 Task: Search one way flight ticket for 3 adults, 3 children in business from Mobile: Mobile Regional Airport to Greenville: Pitt-greenville Airport on 5-2-2023. Choice of flights is American. Number of bags: 4 checked bags. Price is upto 42000. Outbound departure time preference is 7:30.
Action: Mouse moved to (251, 402)
Screenshot: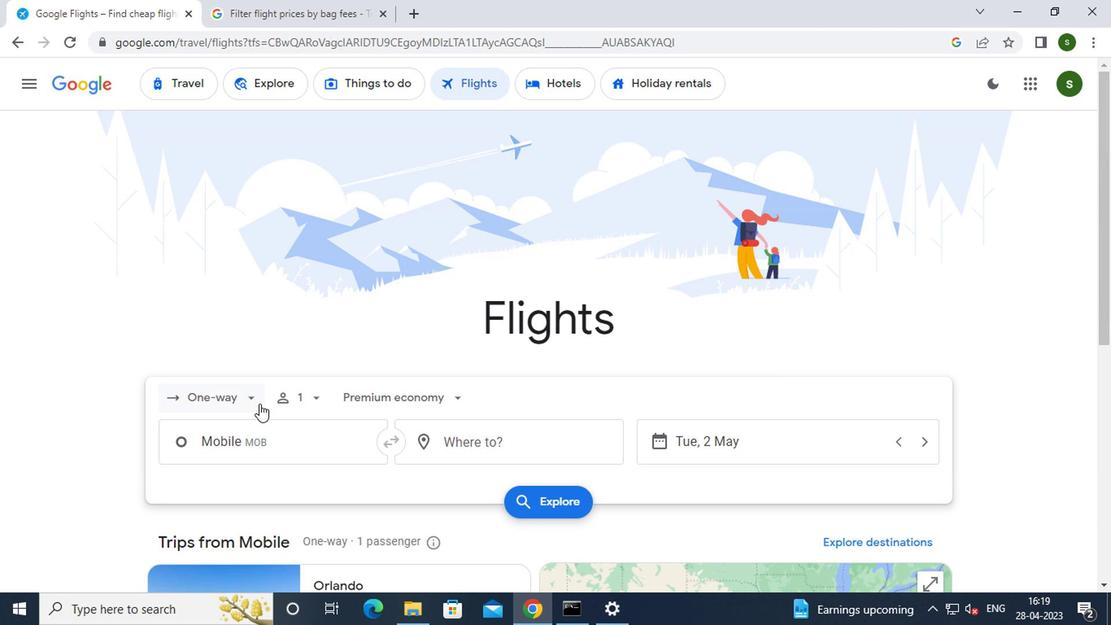 
Action: Mouse pressed left at (251, 402)
Screenshot: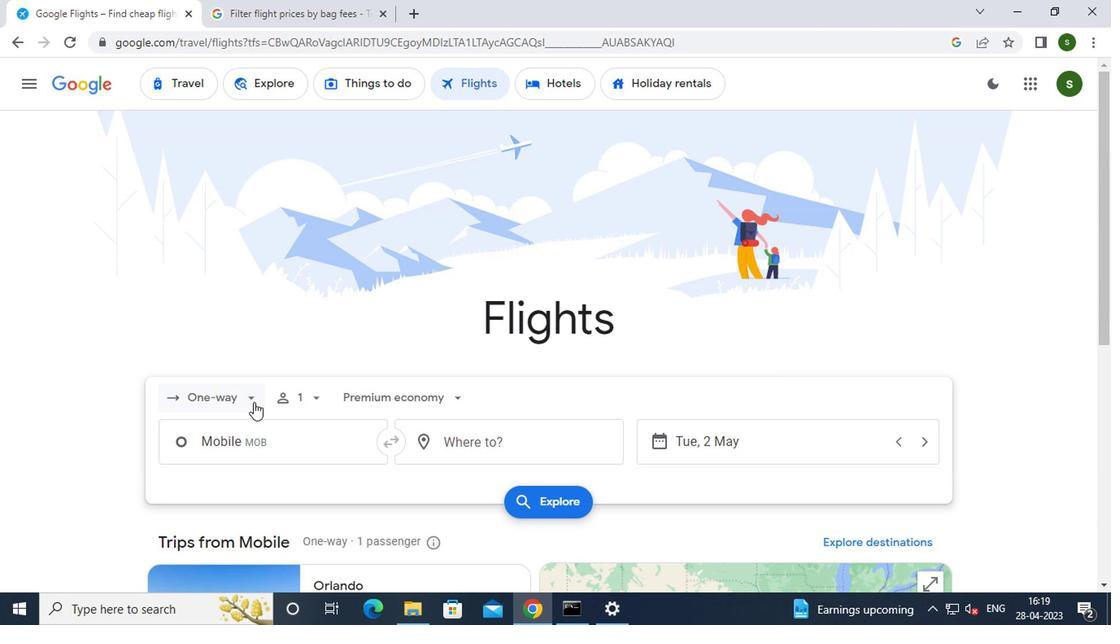 
Action: Mouse moved to (240, 472)
Screenshot: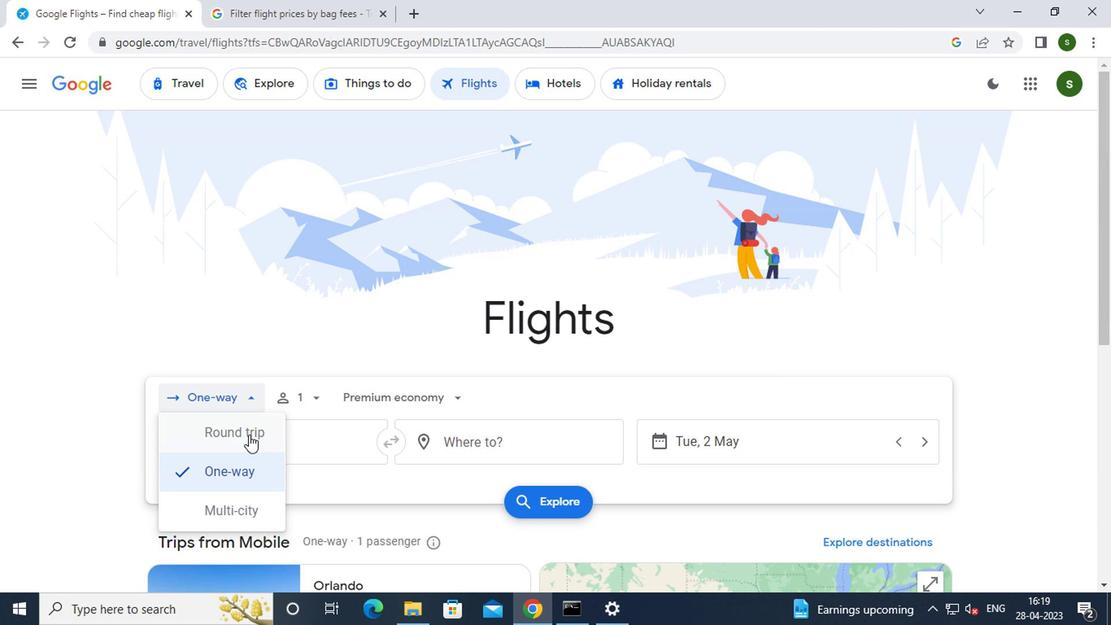 
Action: Mouse pressed left at (240, 472)
Screenshot: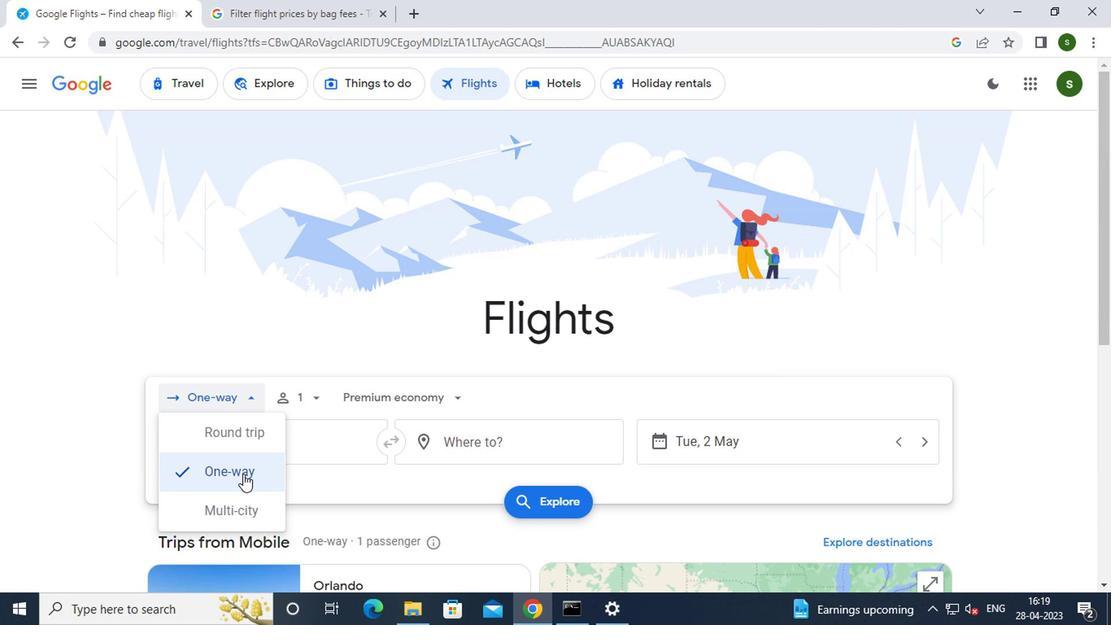 
Action: Mouse moved to (314, 403)
Screenshot: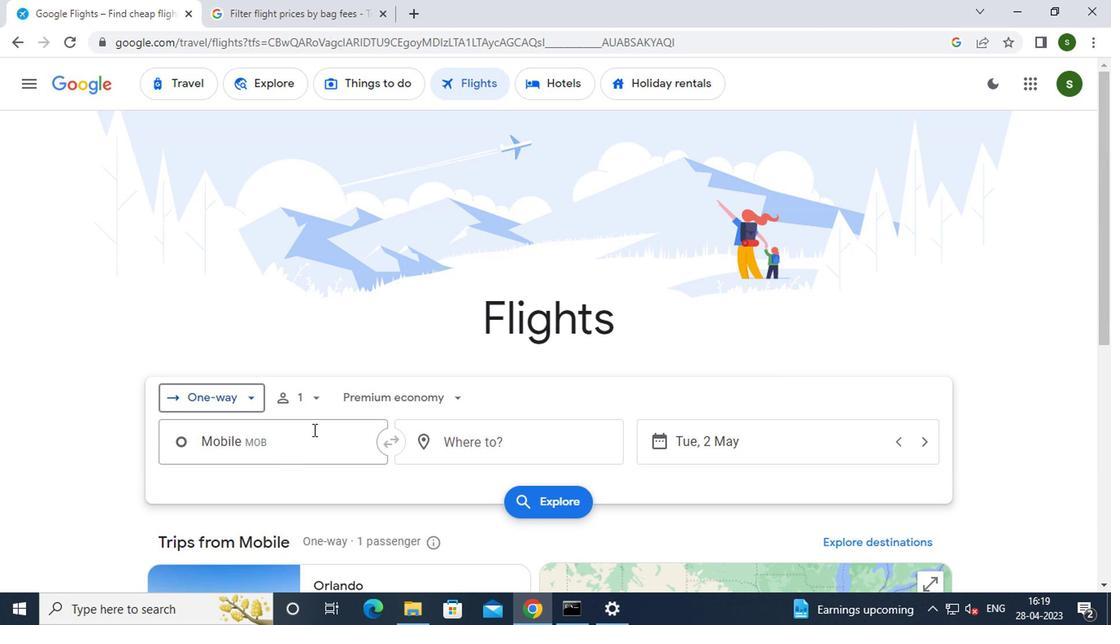 
Action: Mouse pressed left at (314, 403)
Screenshot: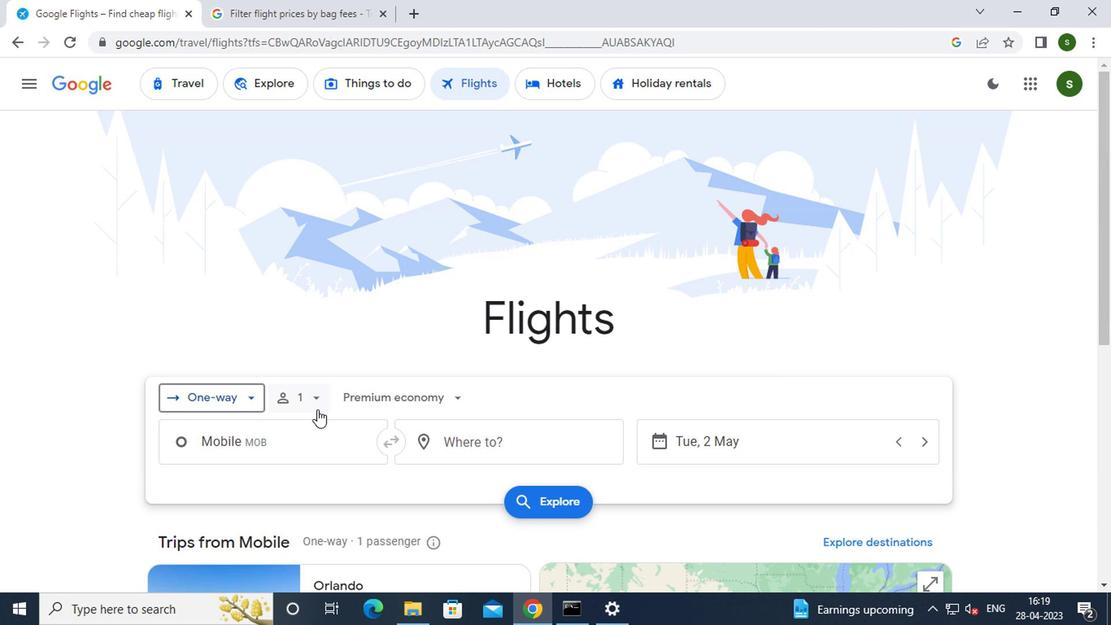 
Action: Mouse moved to (439, 442)
Screenshot: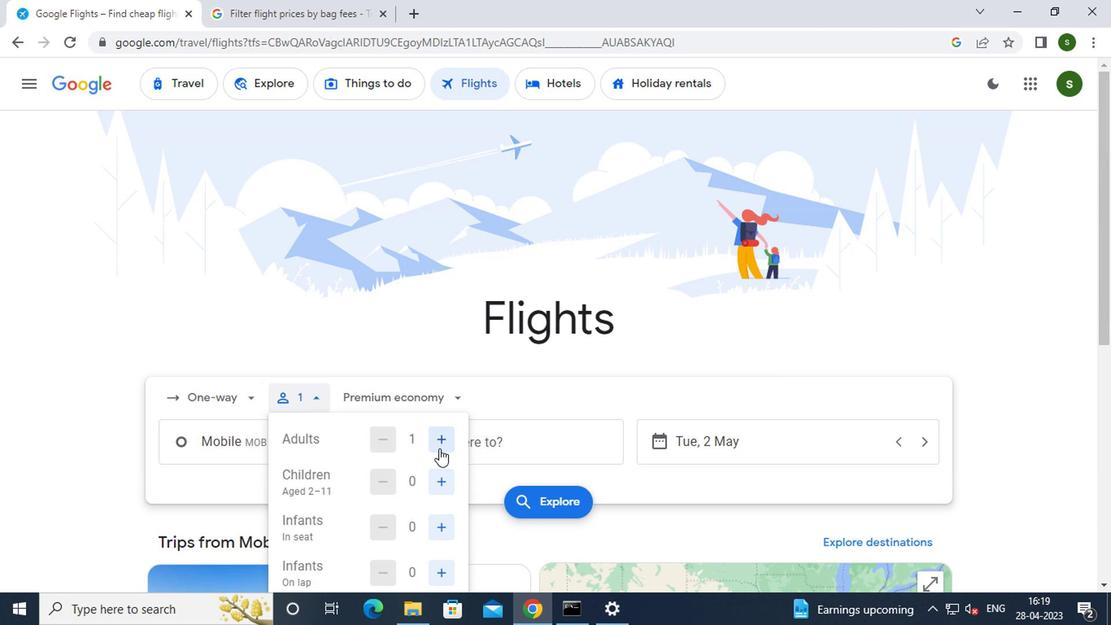 
Action: Mouse pressed left at (439, 442)
Screenshot: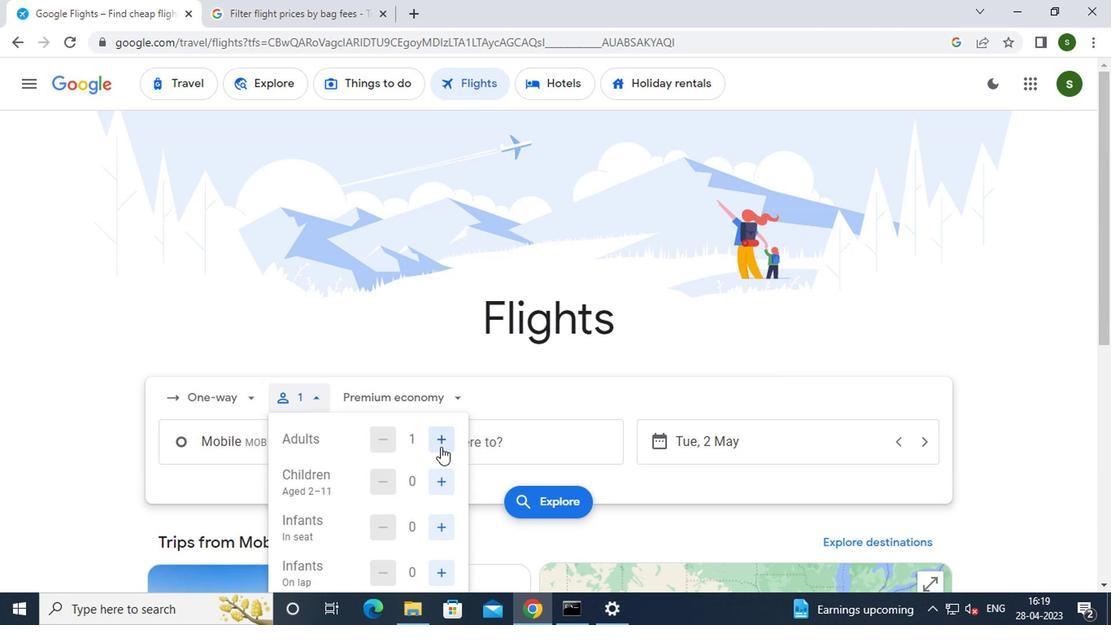 
Action: Mouse pressed left at (439, 442)
Screenshot: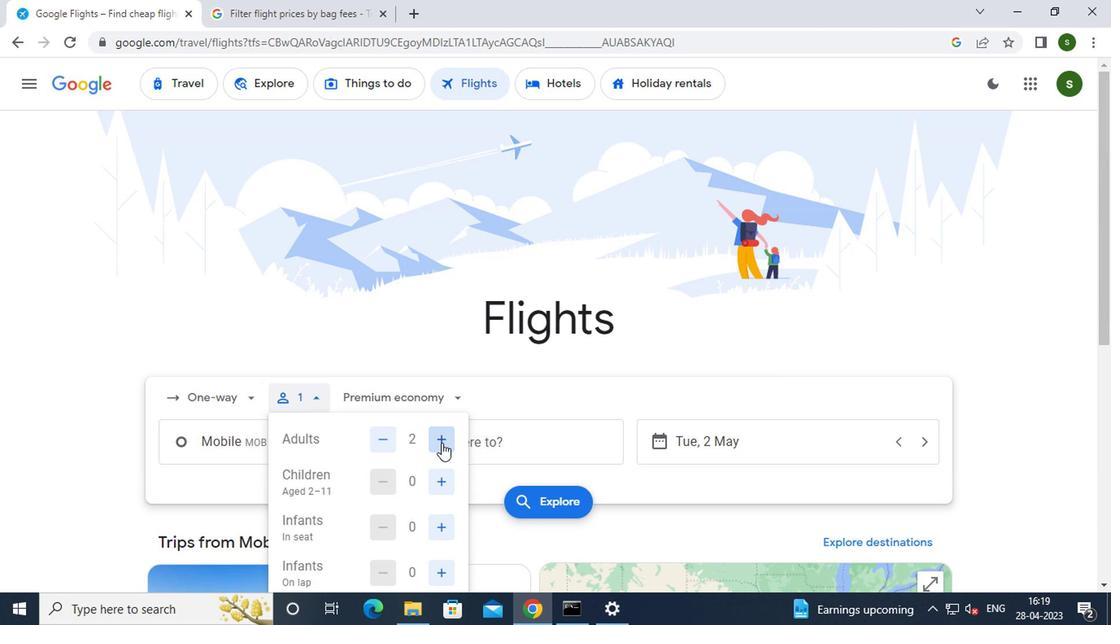 
Action: Mouse moved to (438, 479)
Screenshot: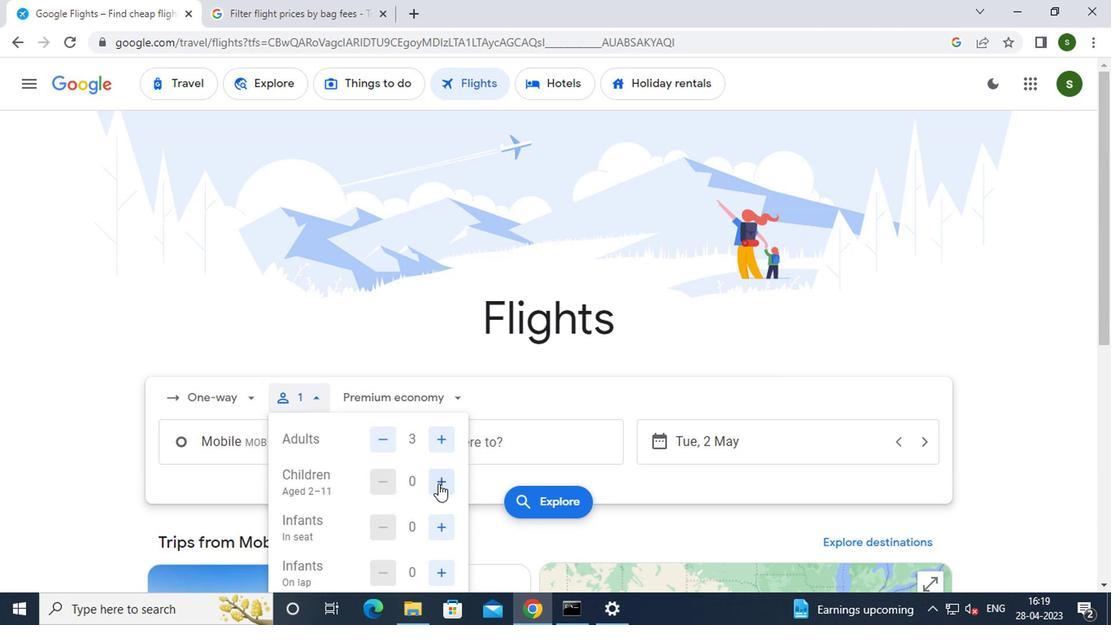 
Action: Mouse pressed left at (438, 479)
Screenshot: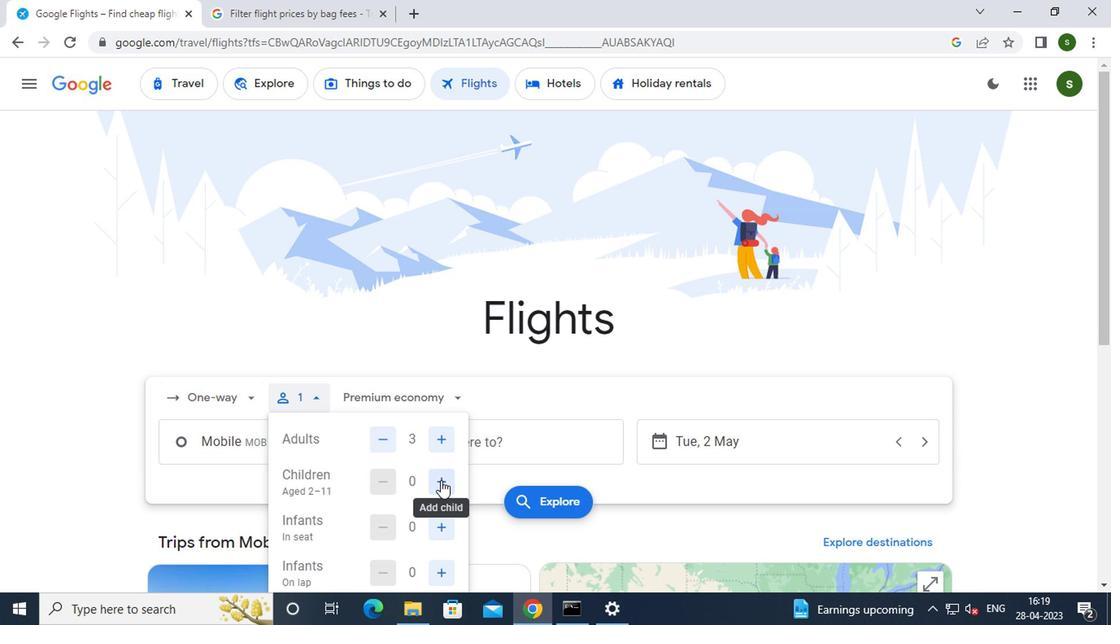 
Action: Mouse pressed left at (438, 479)
Screenshot: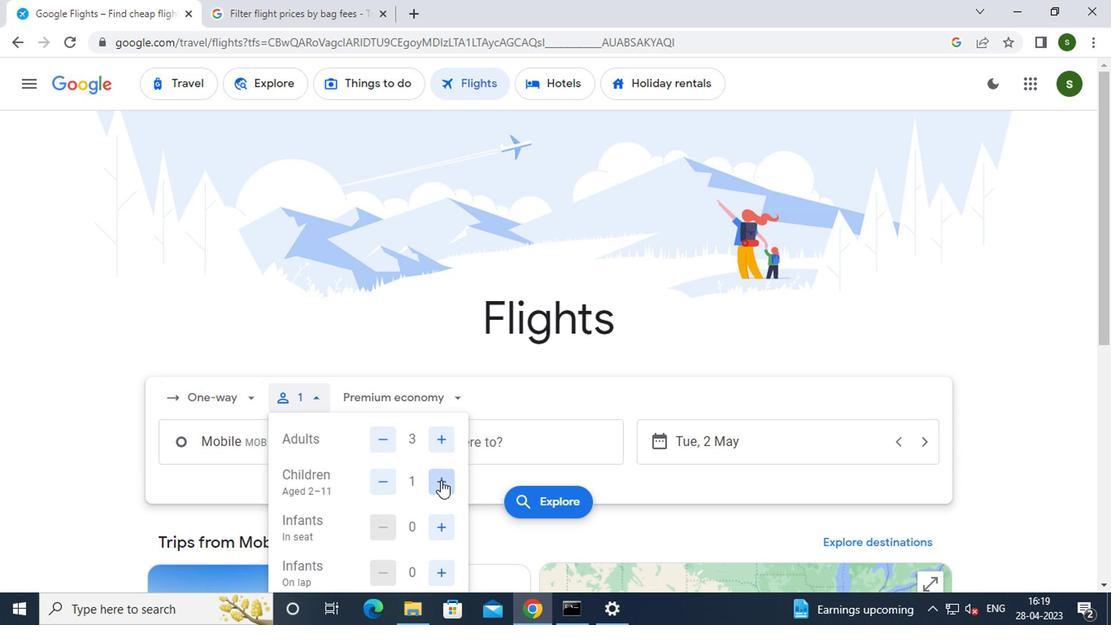 
Action: Mouse pressed left at (438, 479)
Screenshot: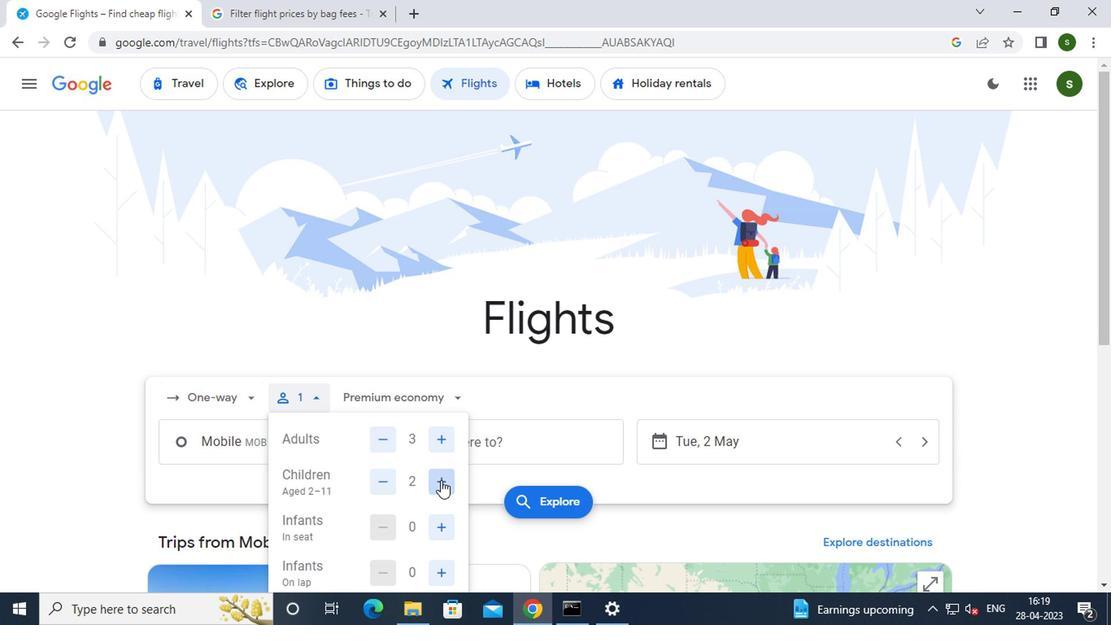 
Action: Mouse moved to (443, 396)
Screenshot: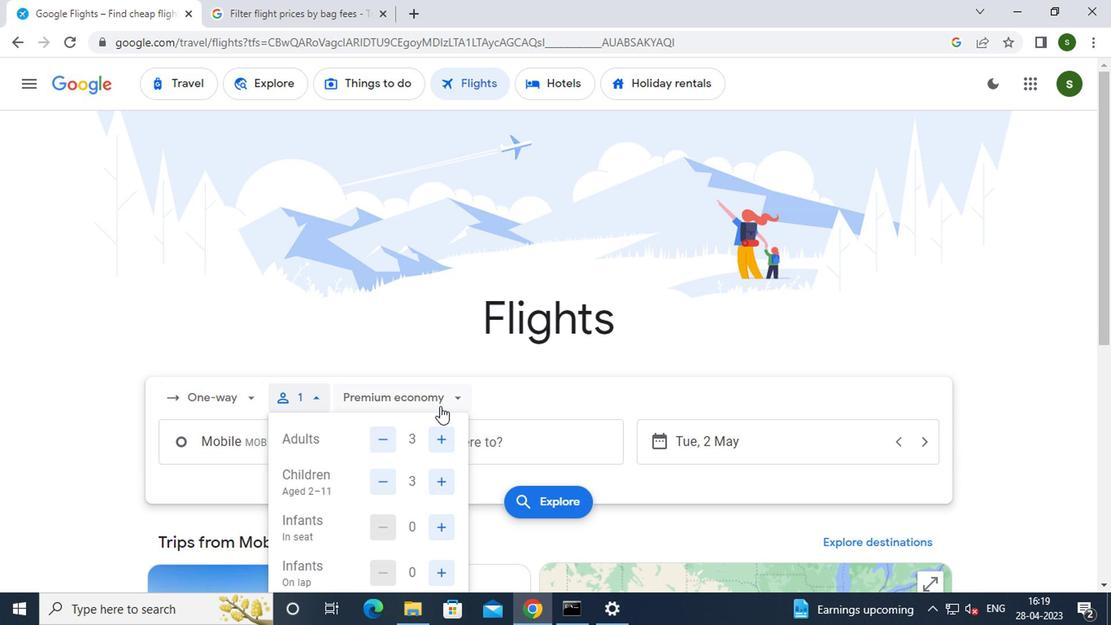 
Action: Mouse pressed left at (443, 396)
Screenshot: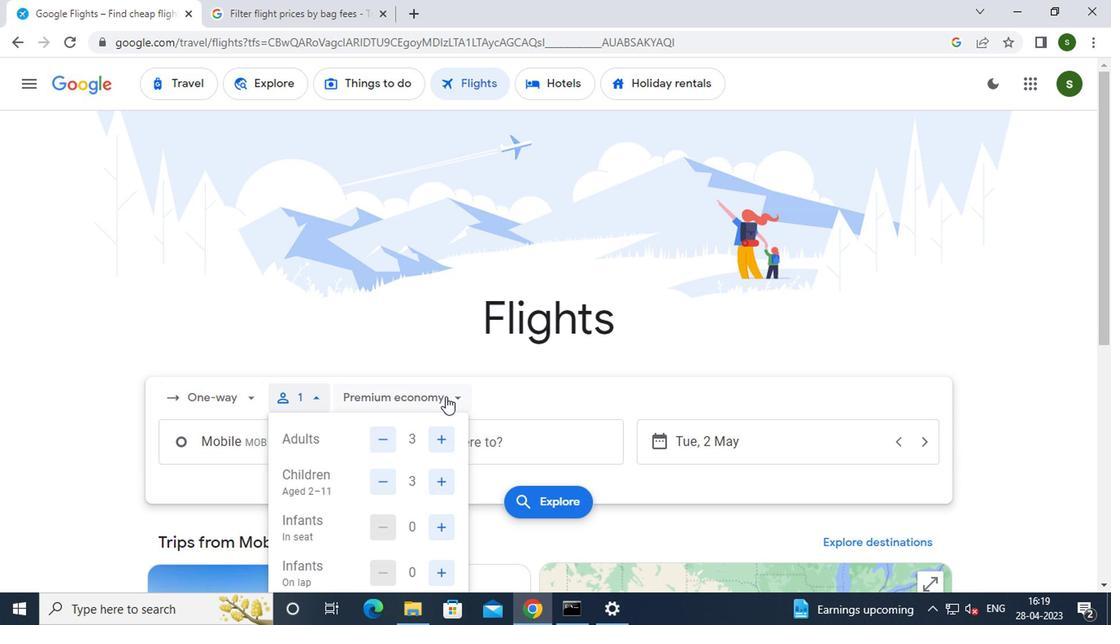 
Action: Mouse moved to (420, 509)
Screenshot: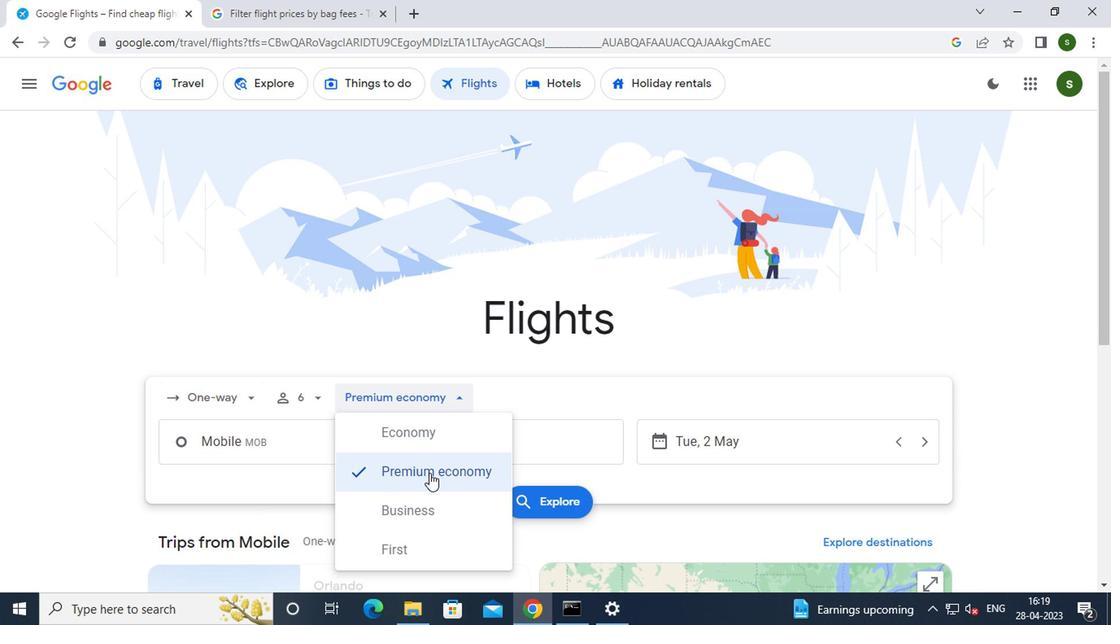 
Action: Mouse pressed left at (420, 509)
Screenshot: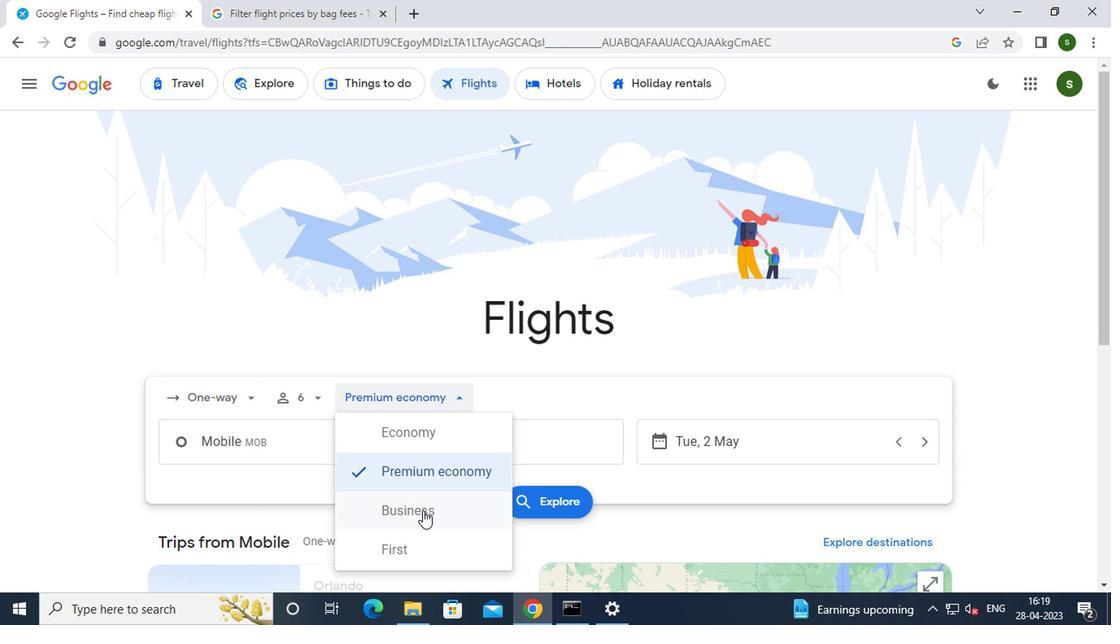 
Action: Mouse moved to (313, 451)
Screenshot: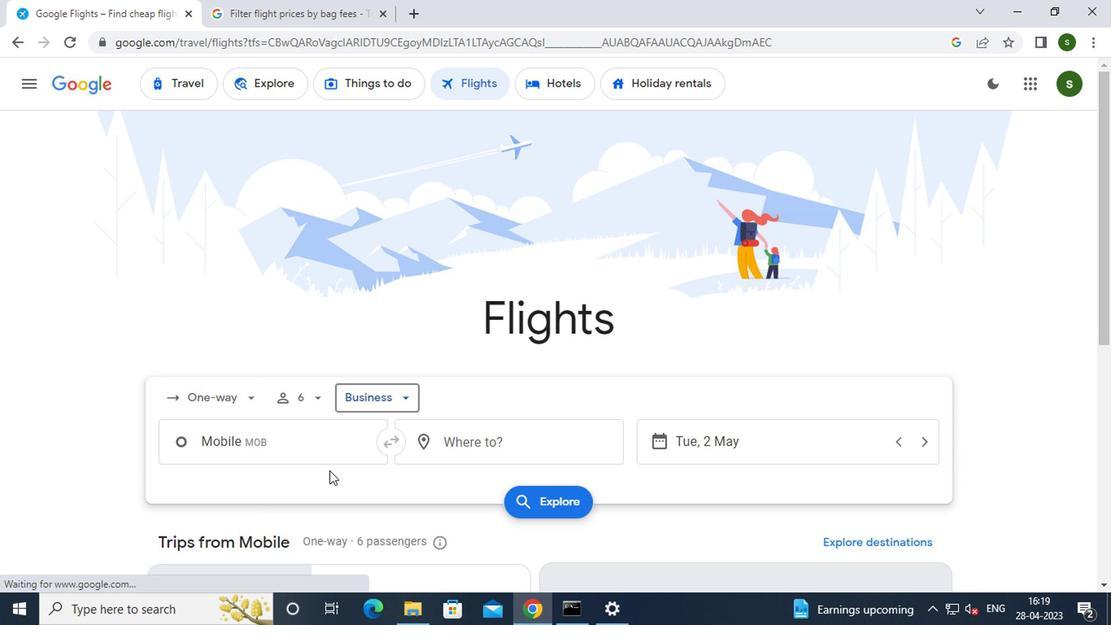 
Action: Mouse pressed left at (313, 451)
Screenshot: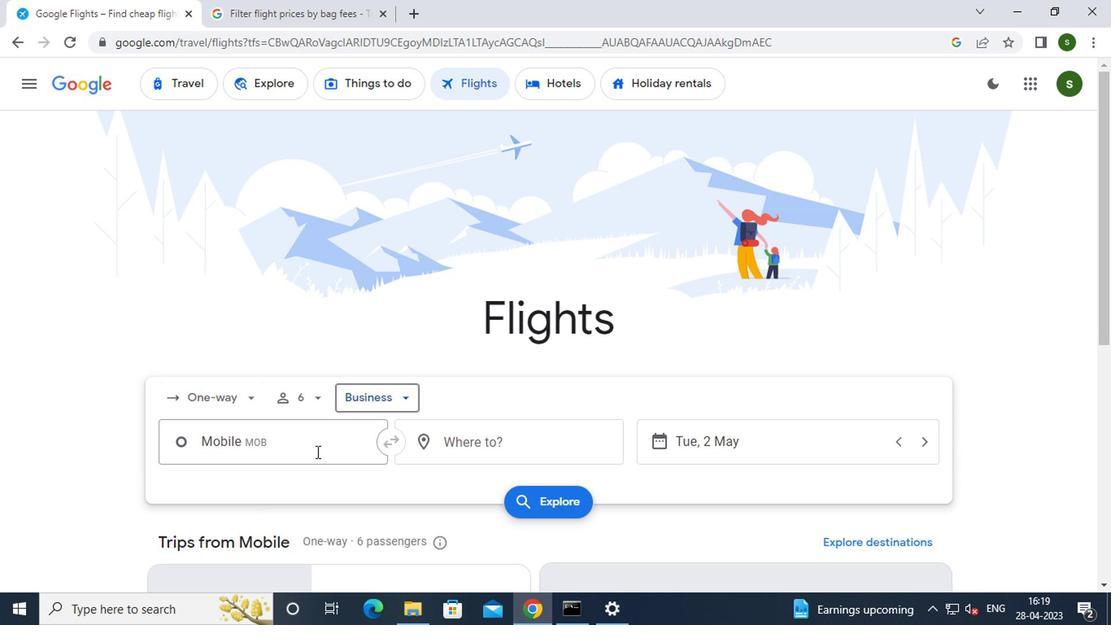 
Action: Key pressed m<Key.caps_lock>obile
Screenshot: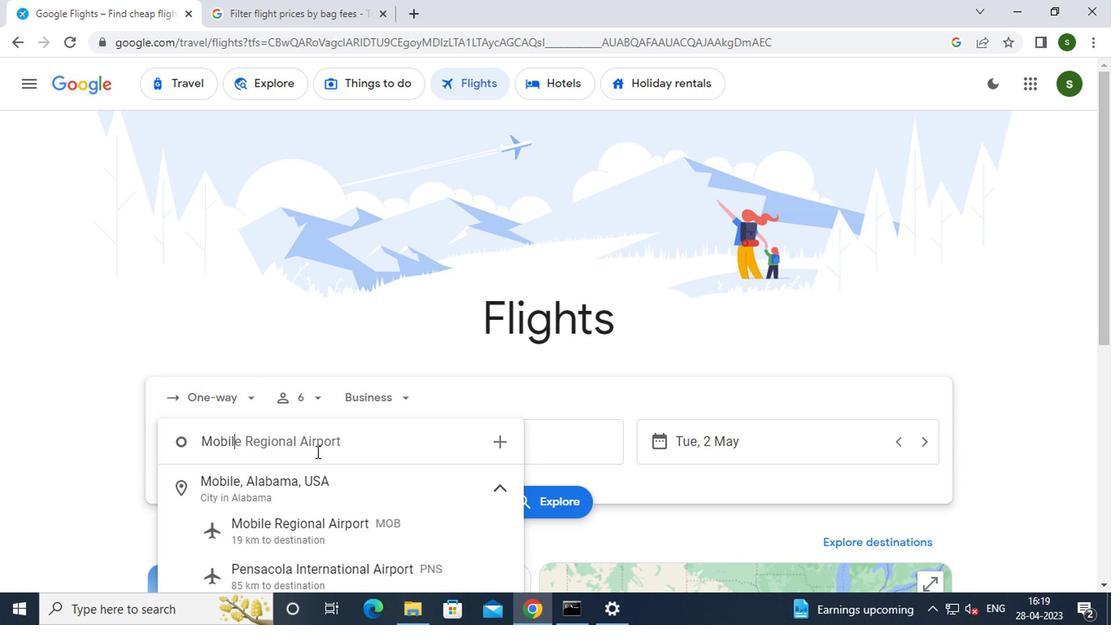 
Action: Mouse moved to (321, 537)
Screenshot: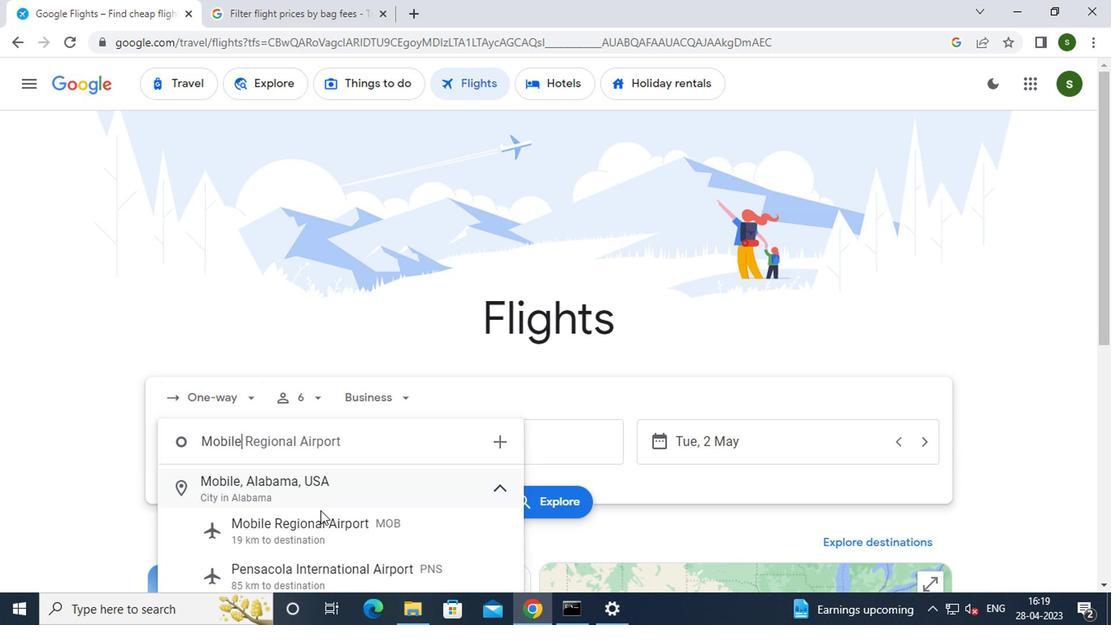 
Action: Mouse pressed left at (321, 537)
Screenshot: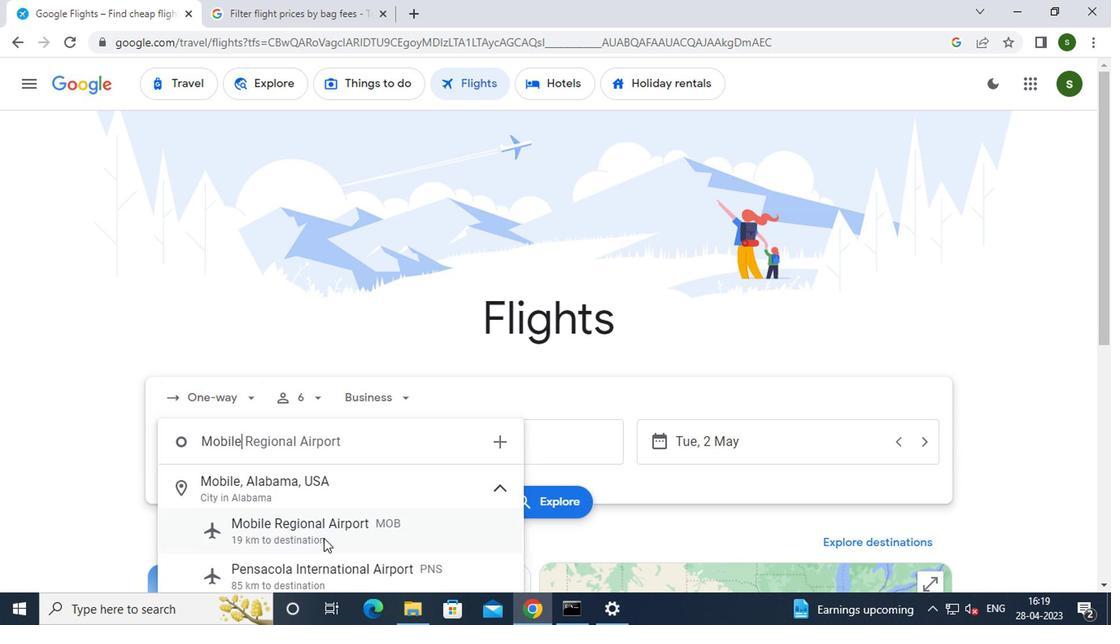 
Action: Mouse moved to (485, 444)
Screenshot: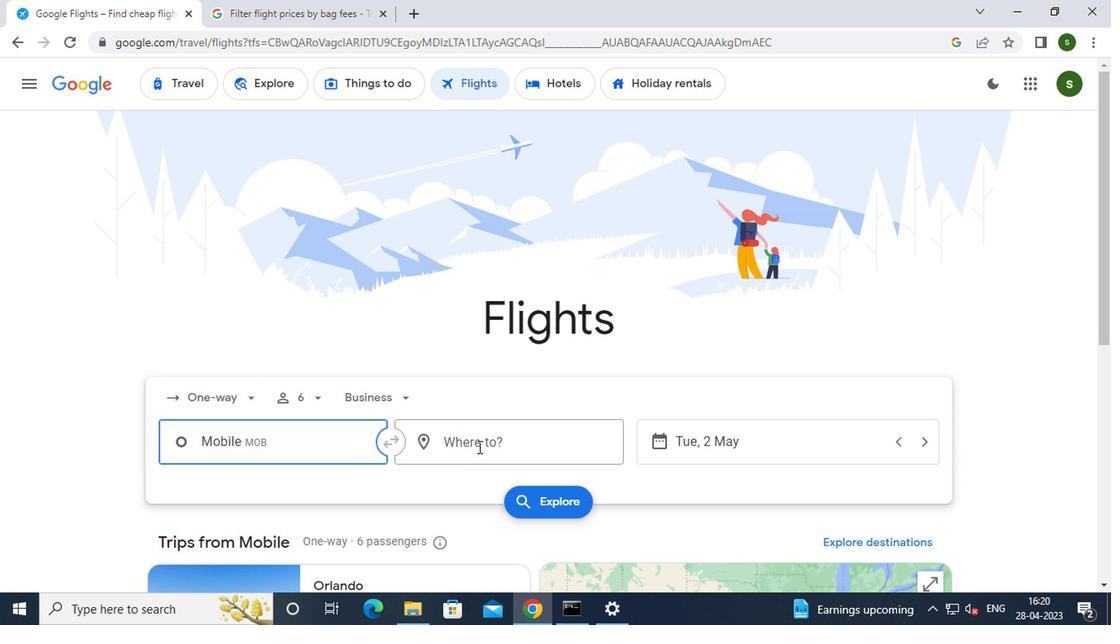 
Action: Mouse pressed left at (485, 444)
Screenshot: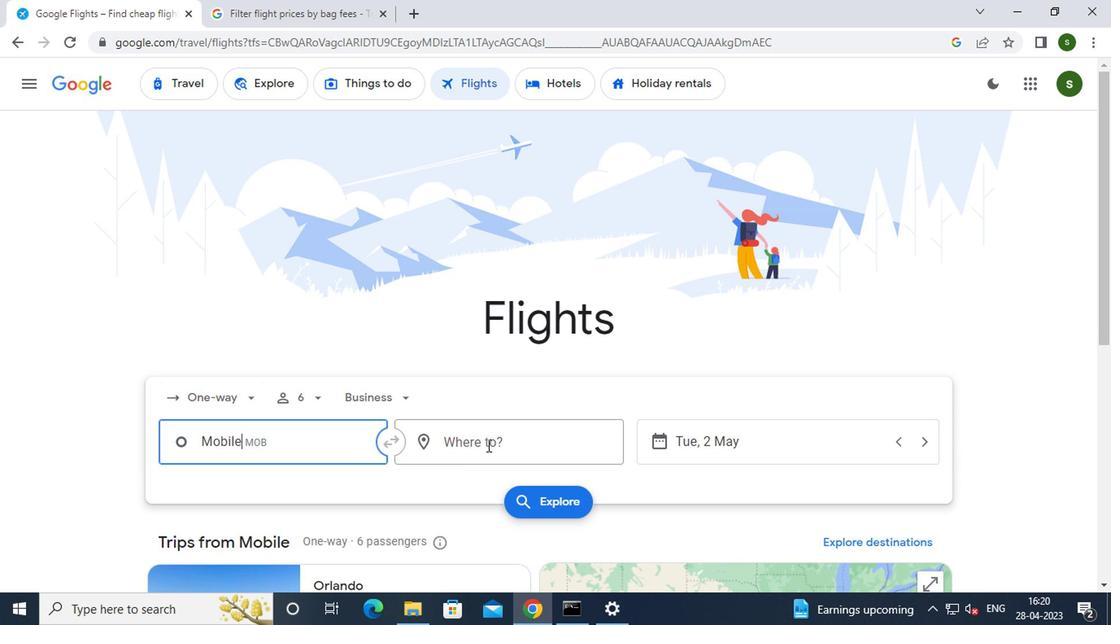 
Action: Mouse moved to (463, 450)
Screenshot: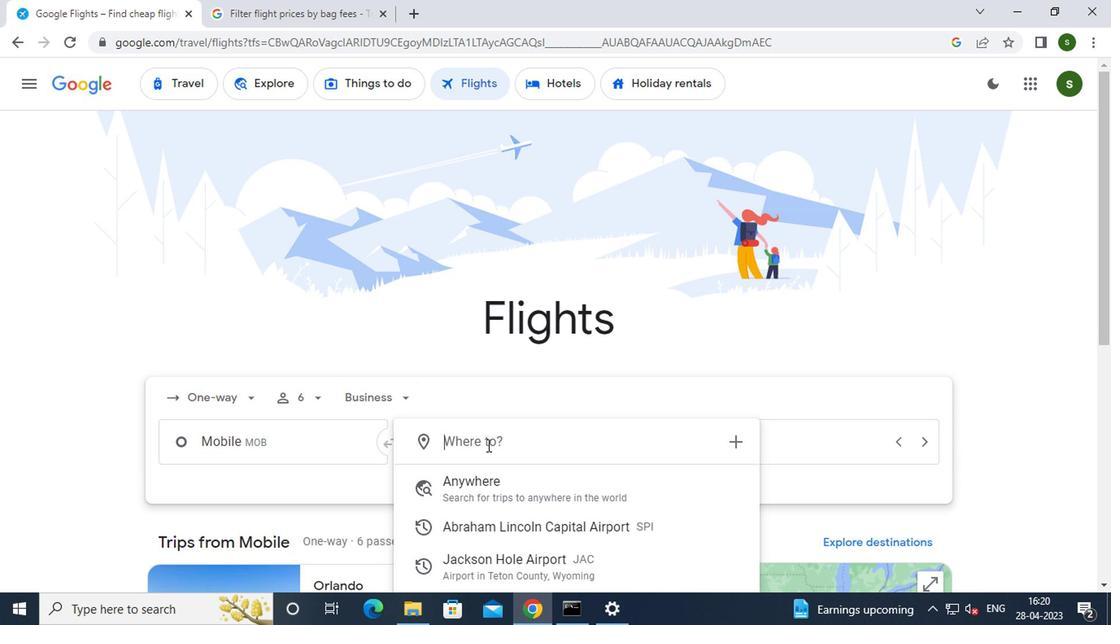 
Action: Key pressed <Key.caps_lock>g<Key.caps_lock>reenville<Key.space>pitt
Screenshot: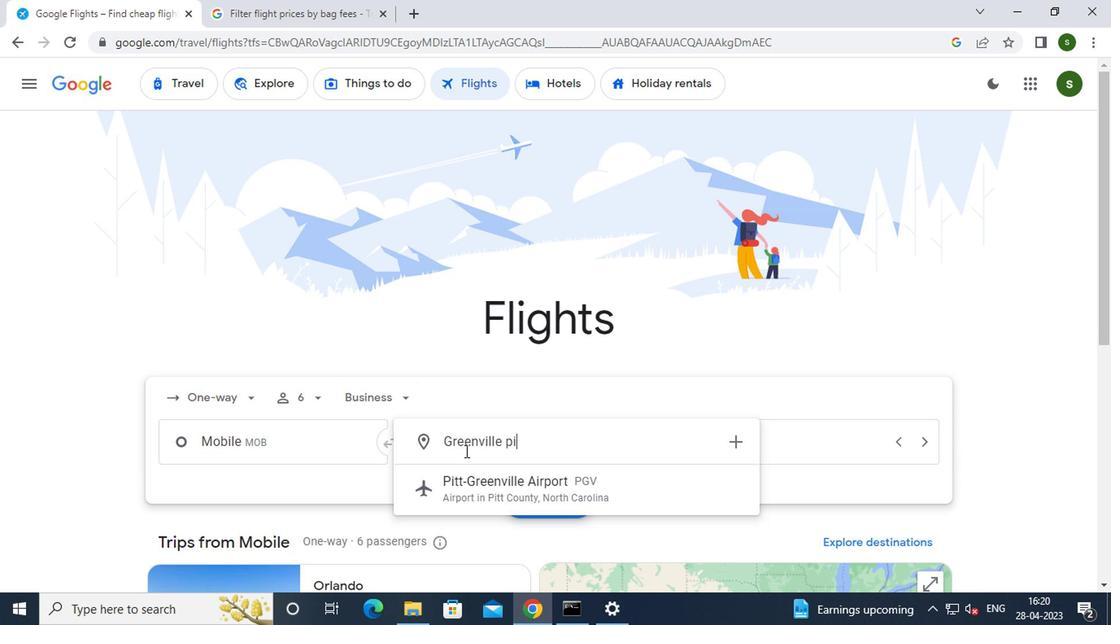 
Action: Mouse moved to (513, 485)
Screenshot: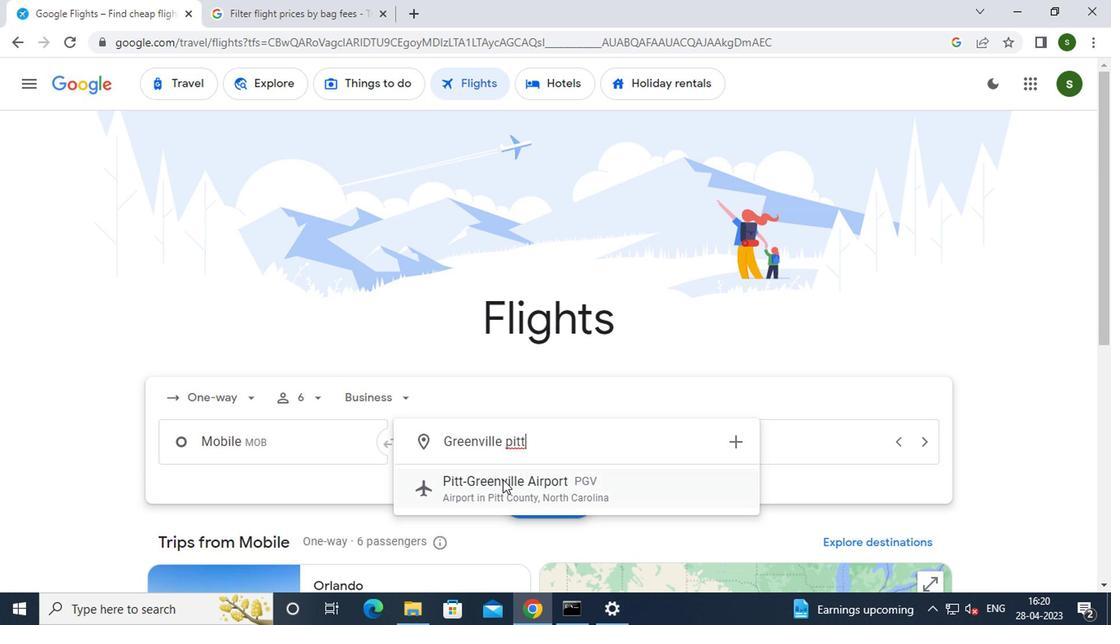 
Action: Mouse pressed left at (513, 485)
Screenshot: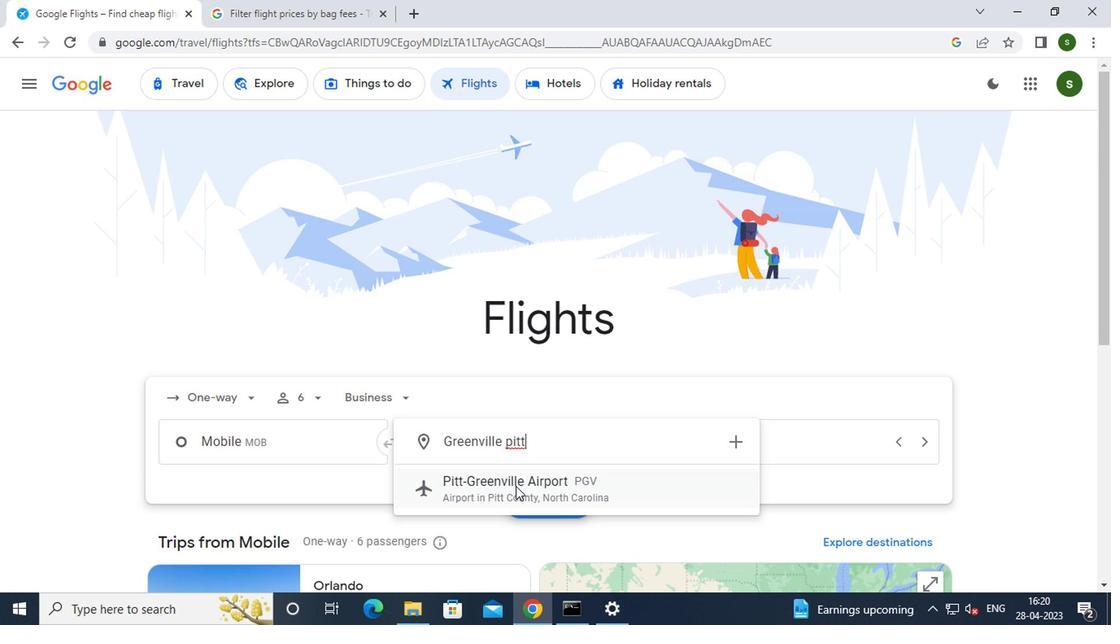 
Action: Mouse moved to (803, 447)
Screenshot: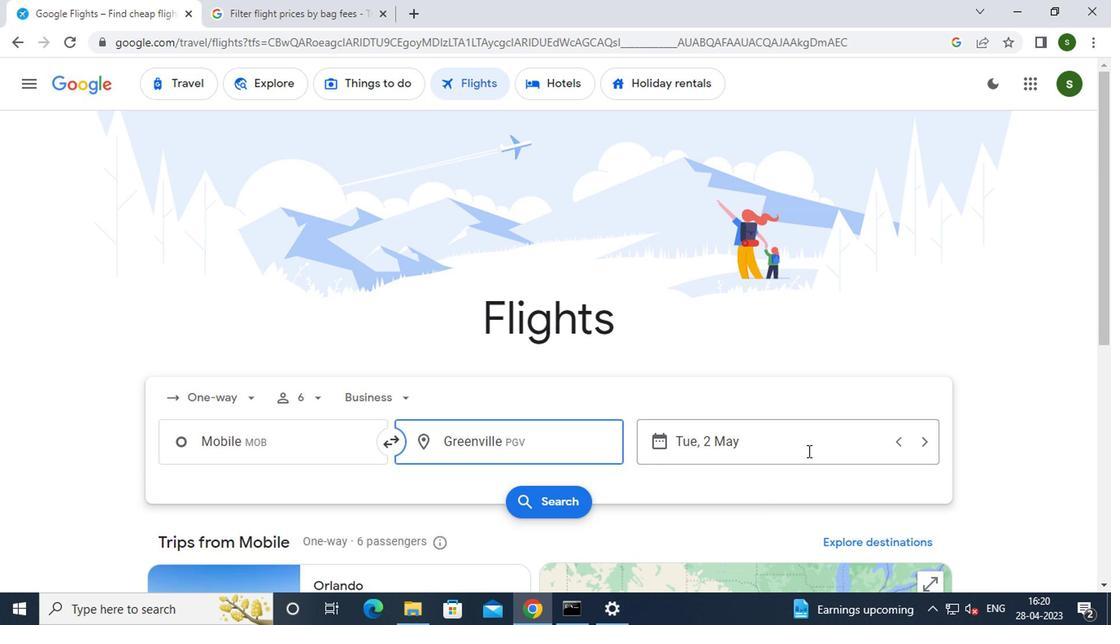
Action: Mouse pressed left at (803, 447)
Screenshot: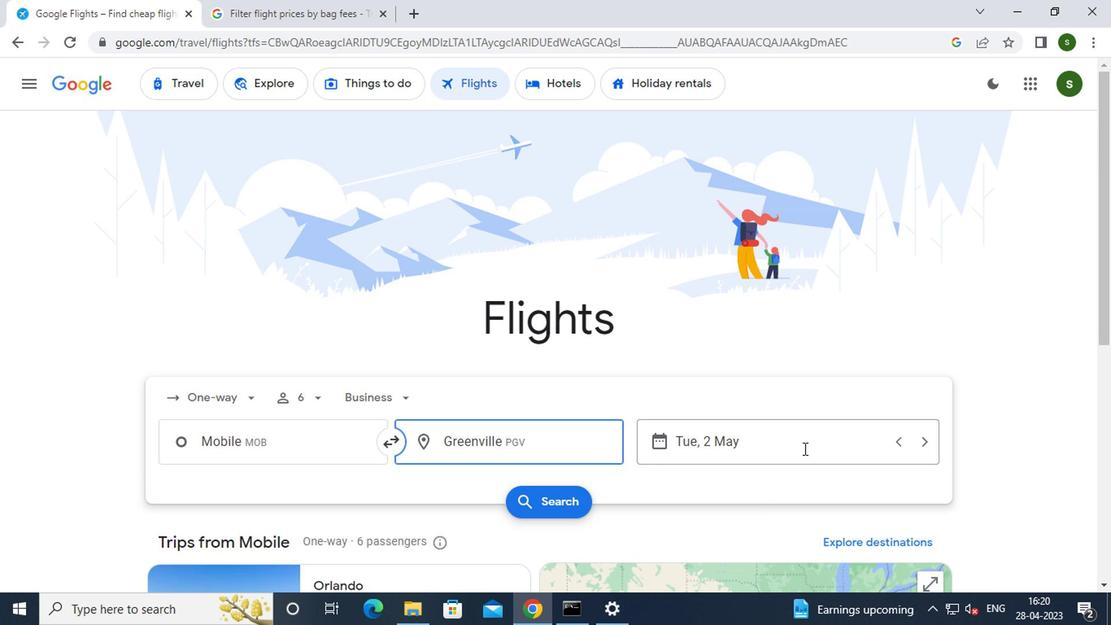 
Action: Mouse moved to (759, 291)
Screenshot: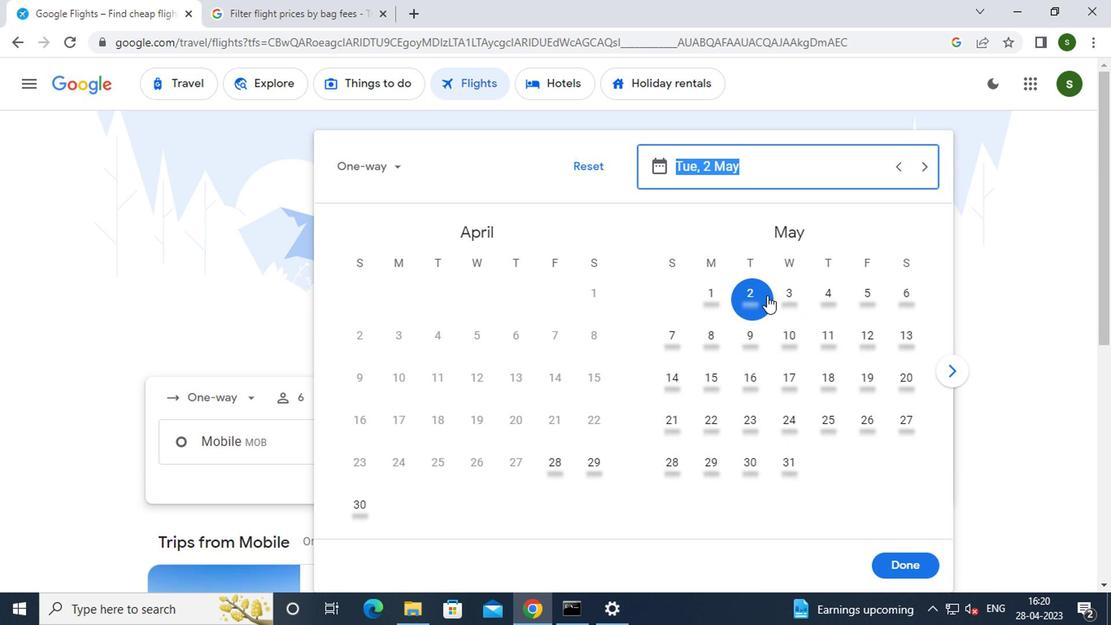 
Action: Mouse pressed left at (759, 291)
Screenshot: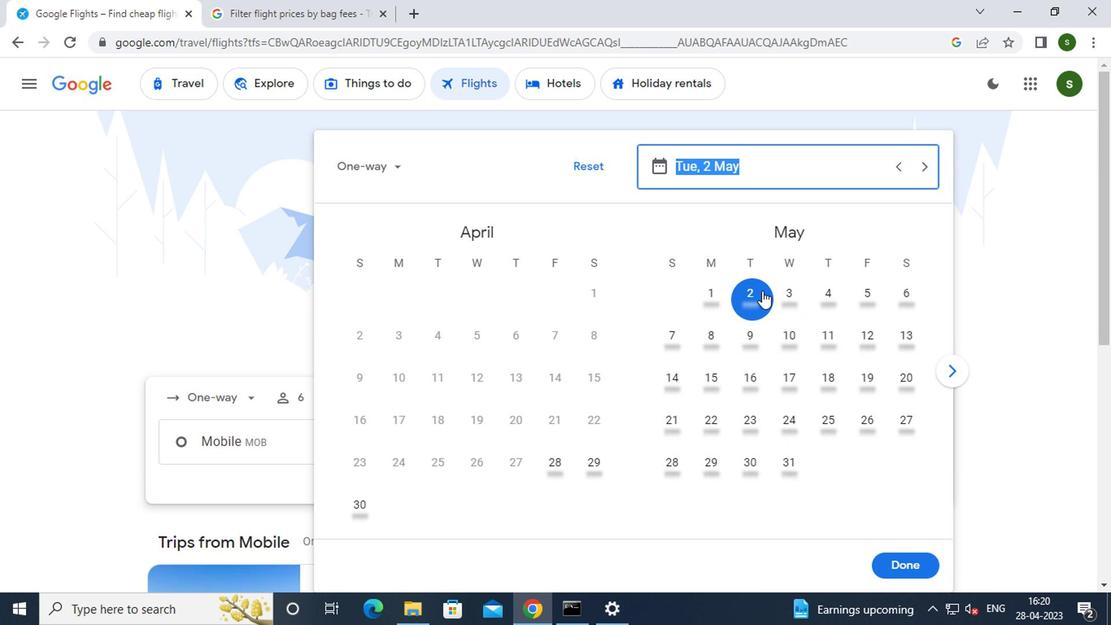 
Action: Mouse moved to (919, 556)
Screenshot: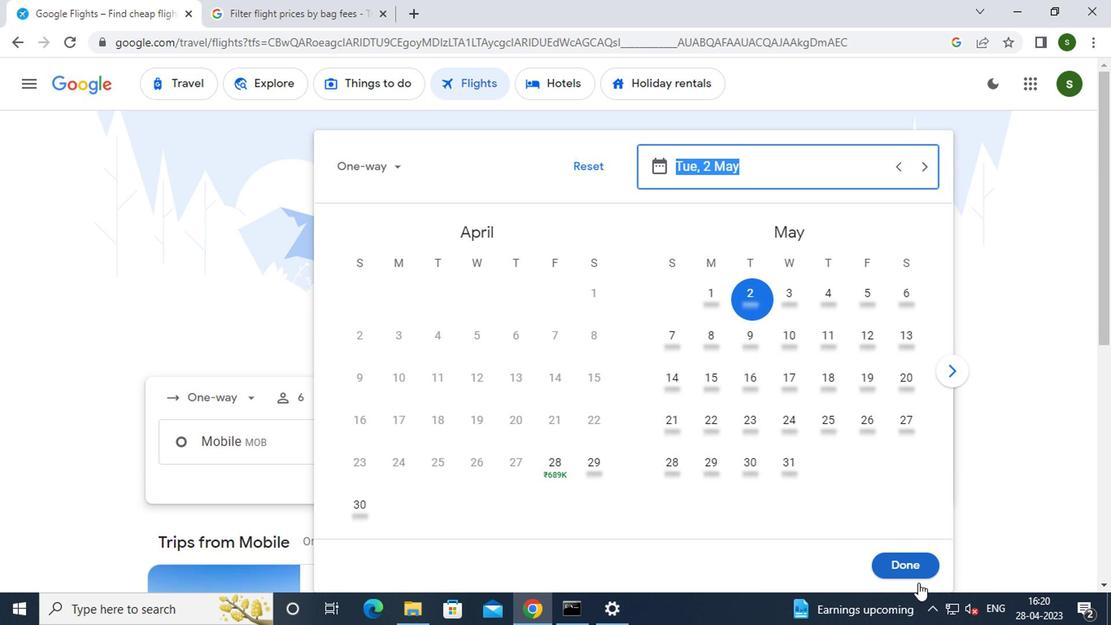 
Action: Mouse pressed left at (919, 556)
Screenshot: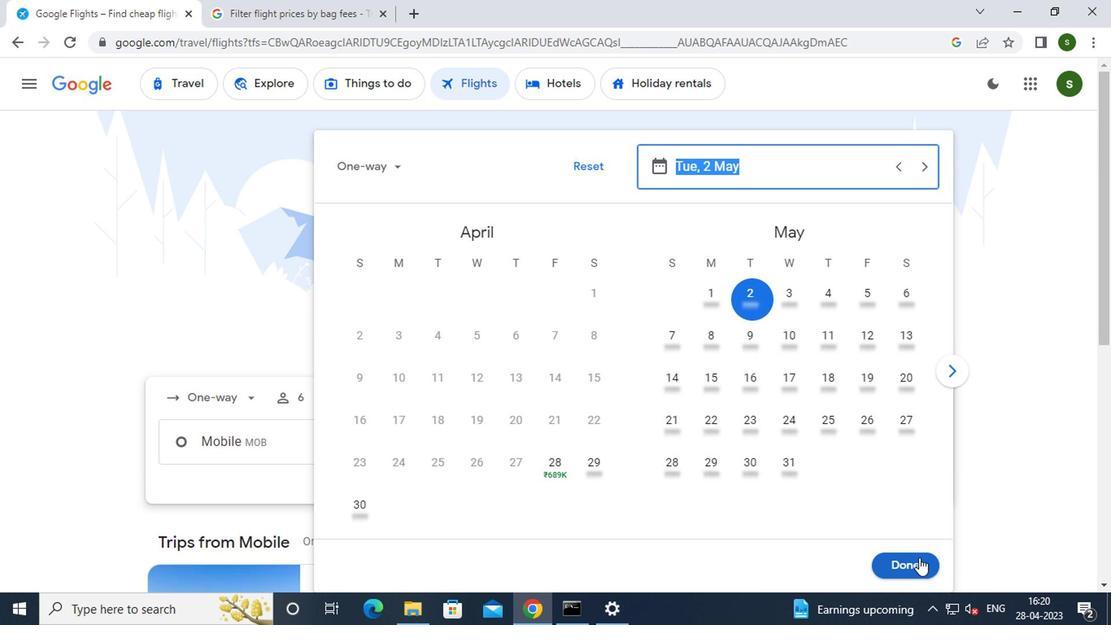 
Action: Mouse moved to (556, 501)
Screenshot: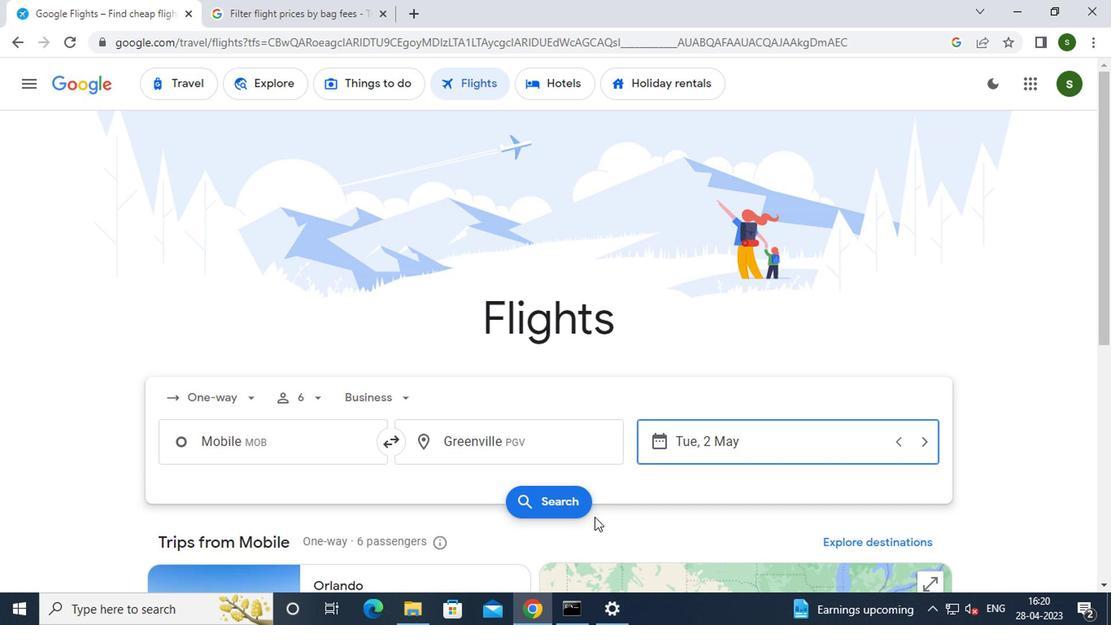 
Action: Mouse pressed left at (556, 501)
Screenshot: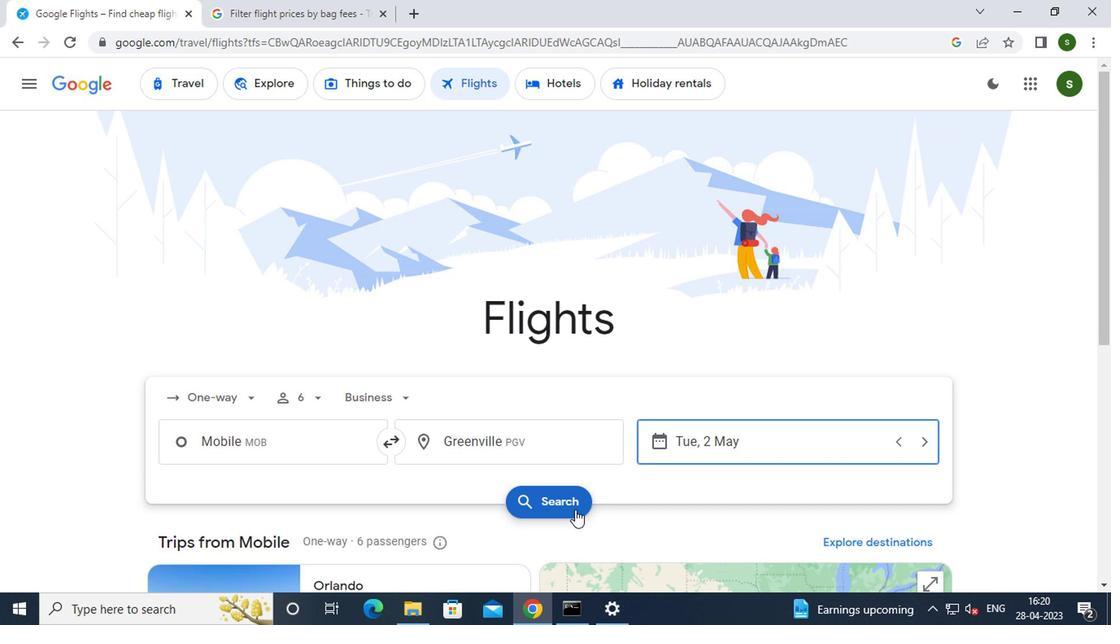 
Action: Mouse moved to (189, 236)
Screenshot: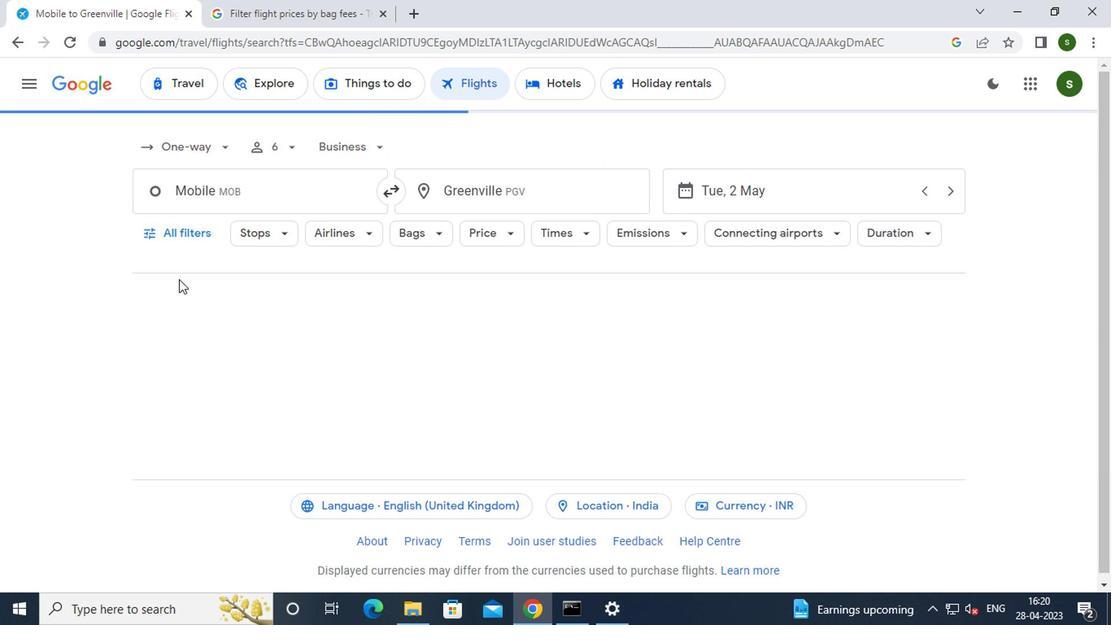 
Action: Mouse pressed left at (189, 236)
Screenshot: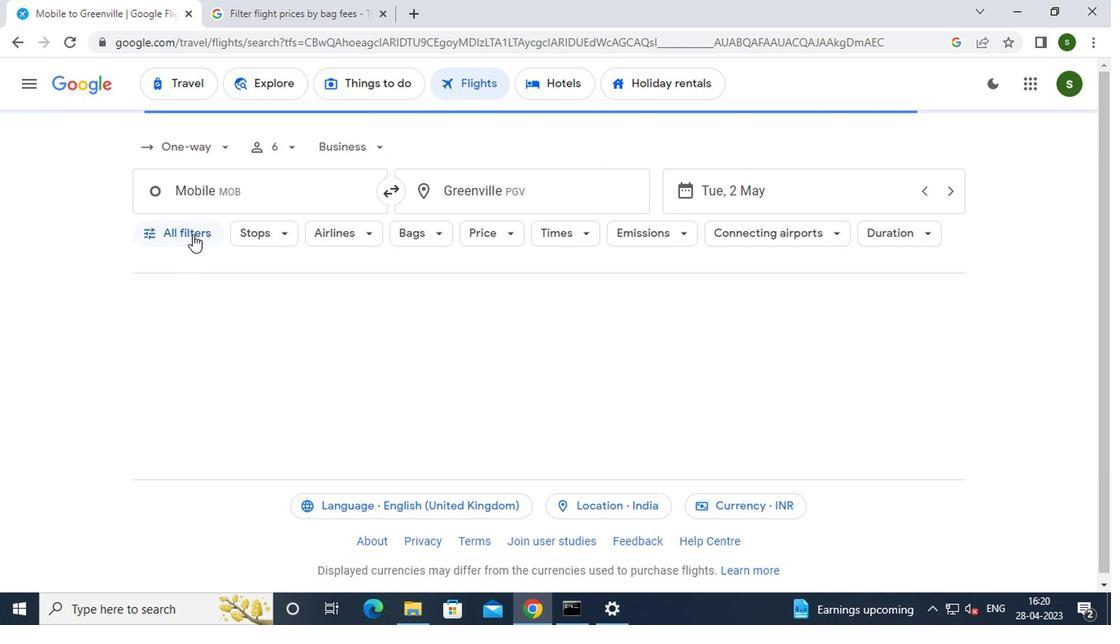 
Action: Mouse moved to (255, 322)
Screenshot: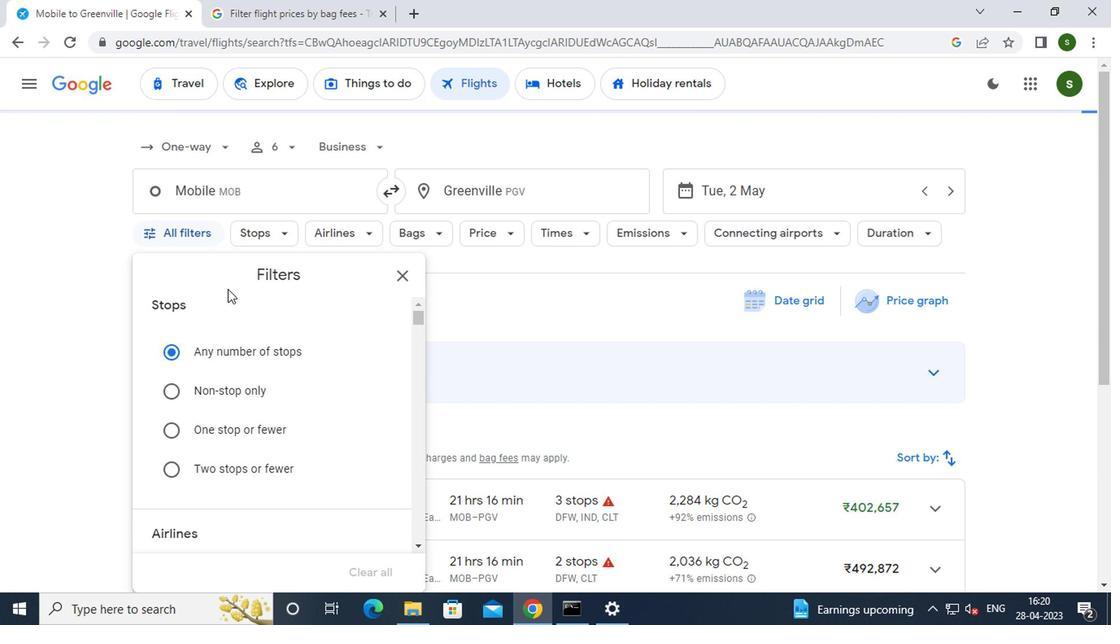 
Action: Mouse scrolled (255, 321) with delta (0, -1)
Screenshot: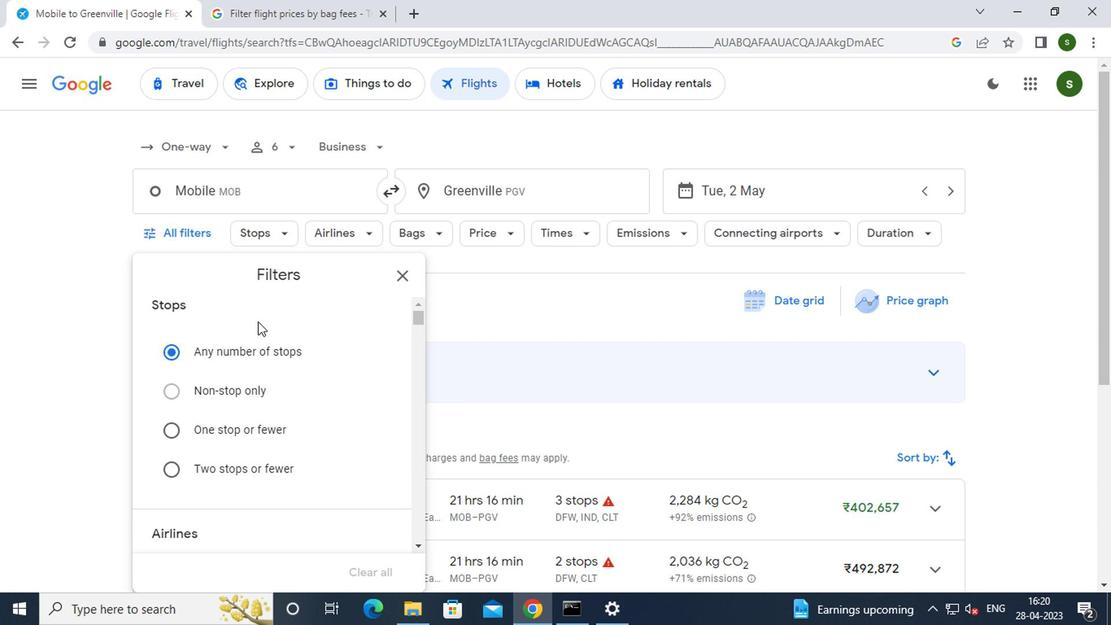
Action: Mouse scrolled (255, 321) with delta (0, -1)
Screenshot: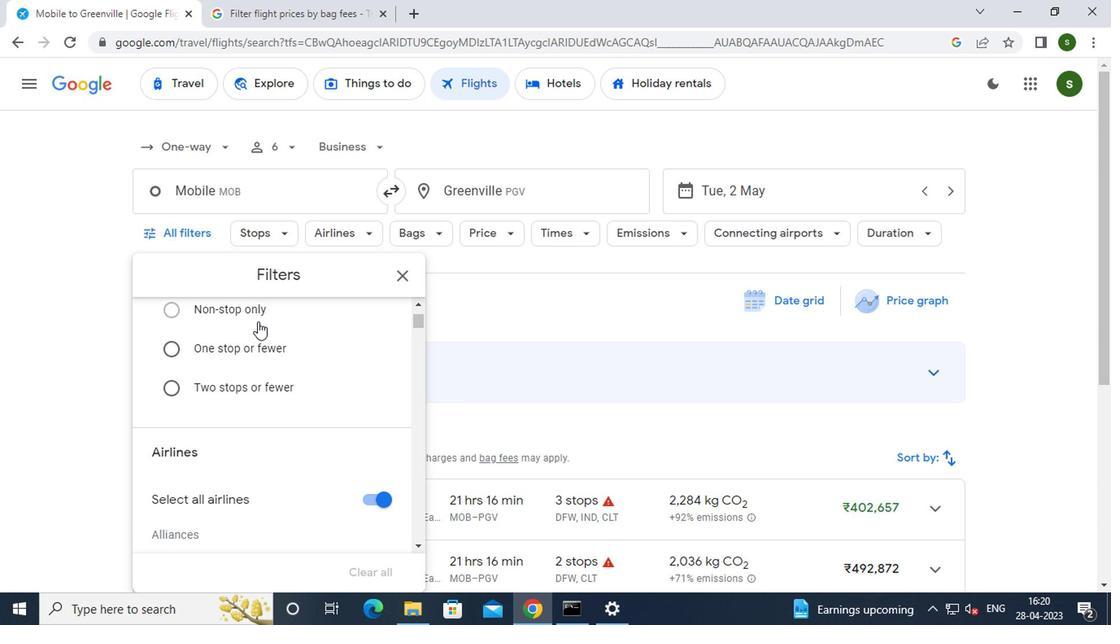 
Action: Mouse moved to (380, 417)
Screenshot: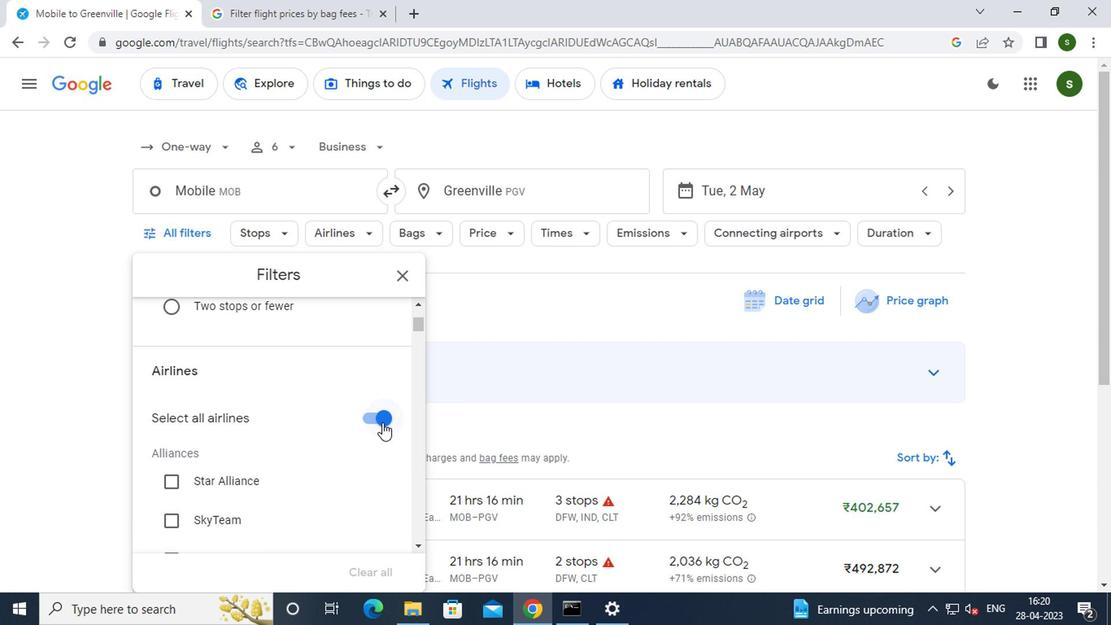
Action: Mouse pressed left at (380, 417)
Screenshot: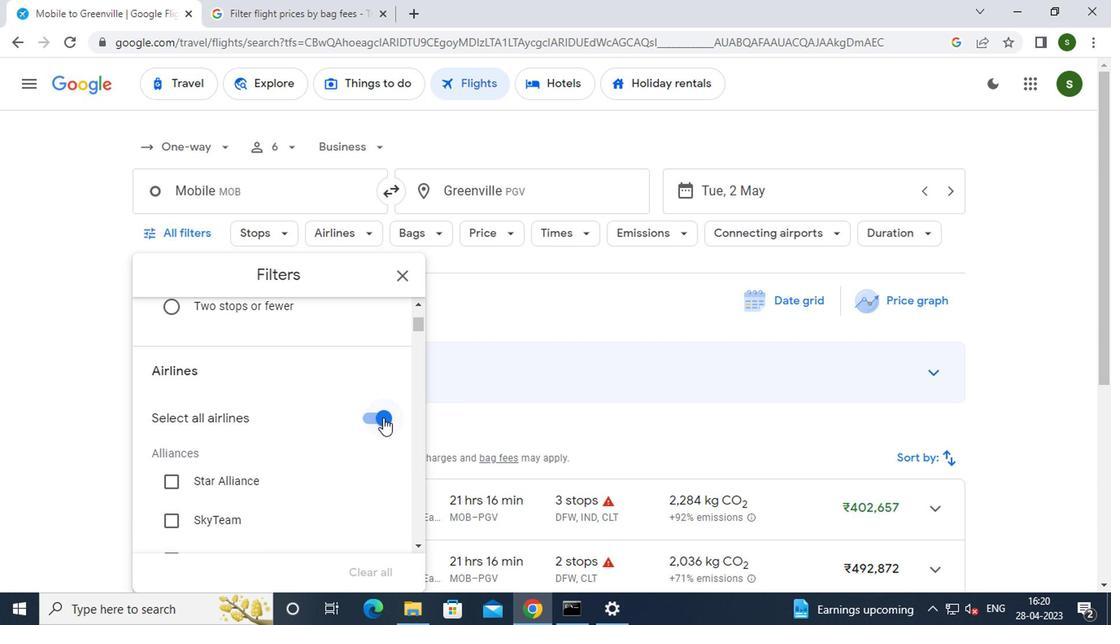 
Action: Mouse moved to (350, 412)
Screenshot: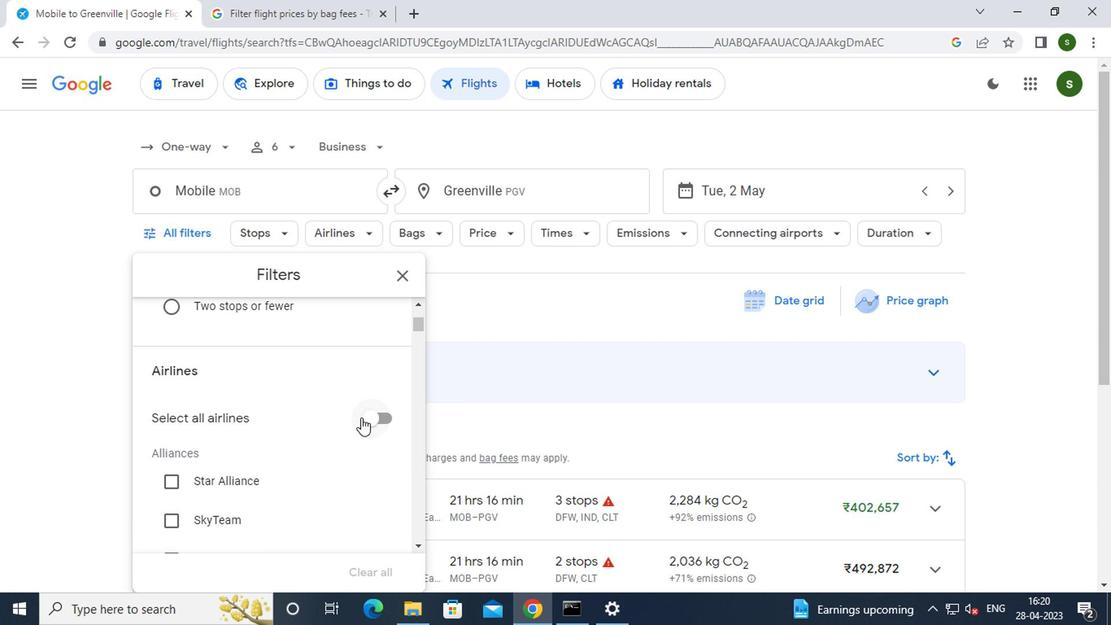 
Action: Mouse scrolled (350, 411) with delta (0, -1)
Screenshot: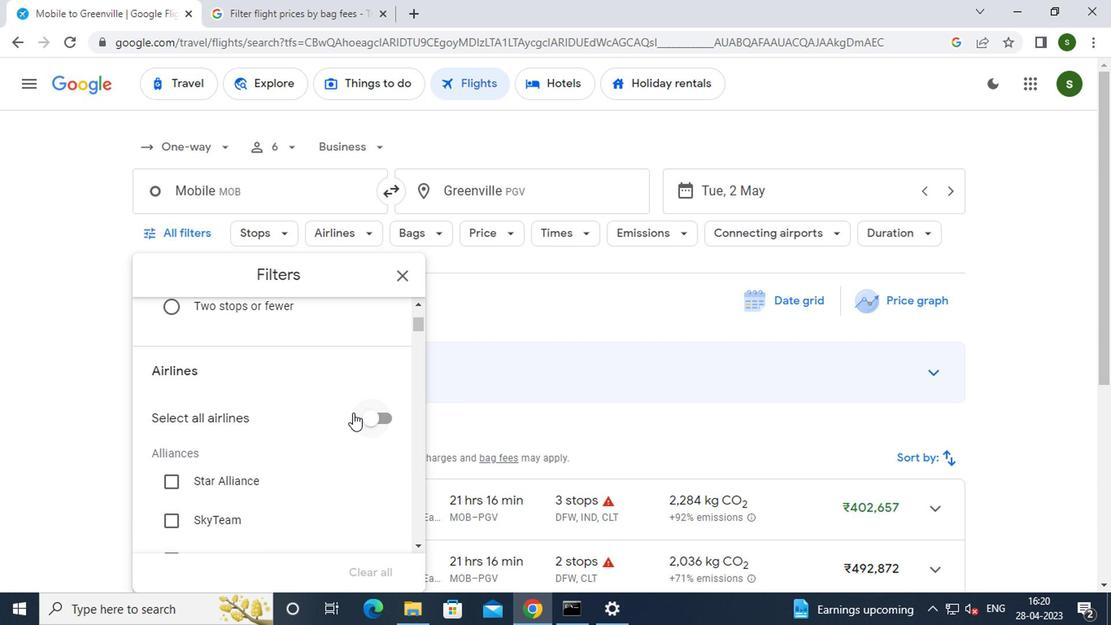 
Action: Mouse scrolled (350, 411) with delta (0, -1)
Screenshot: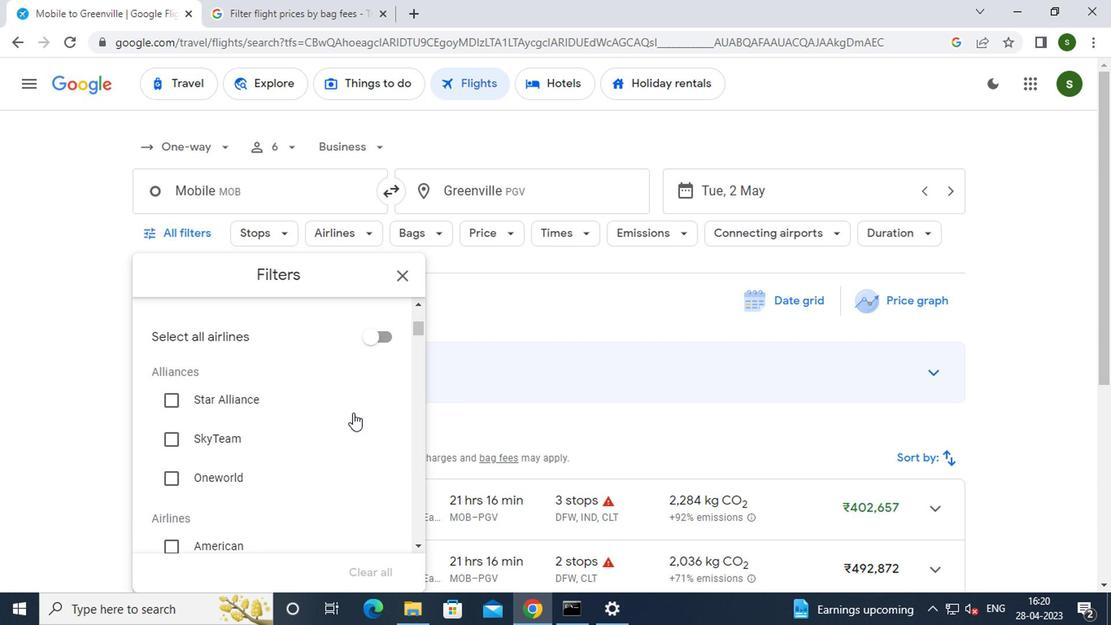 
Action: Mouse moved to (237, 460)
Screenshot: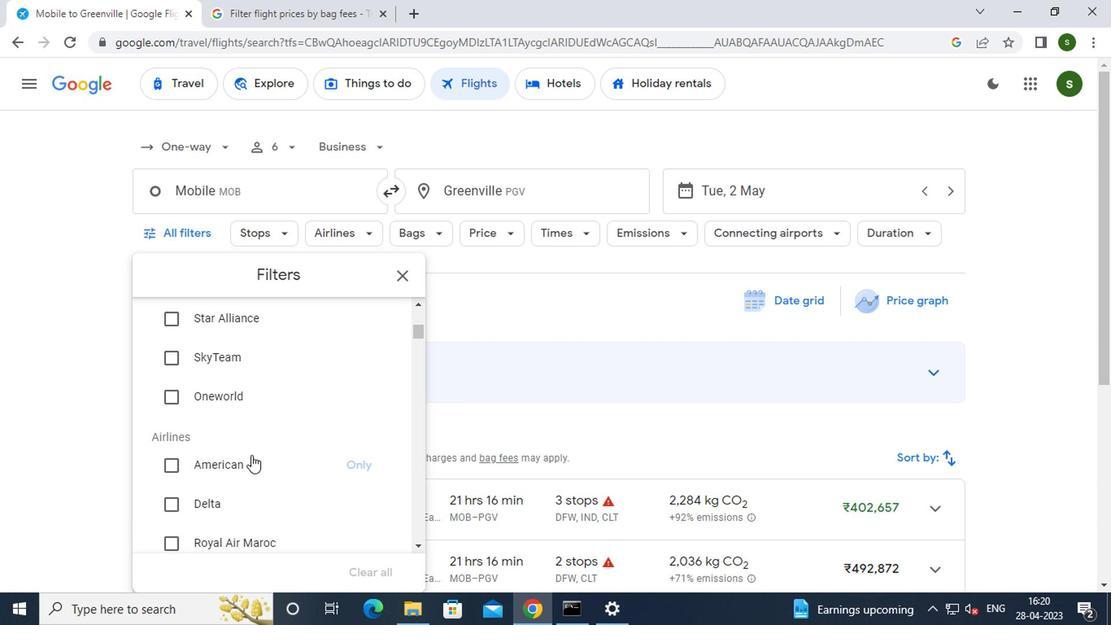 
Action: Mouse pressed left at (237, 460)
Screenshot: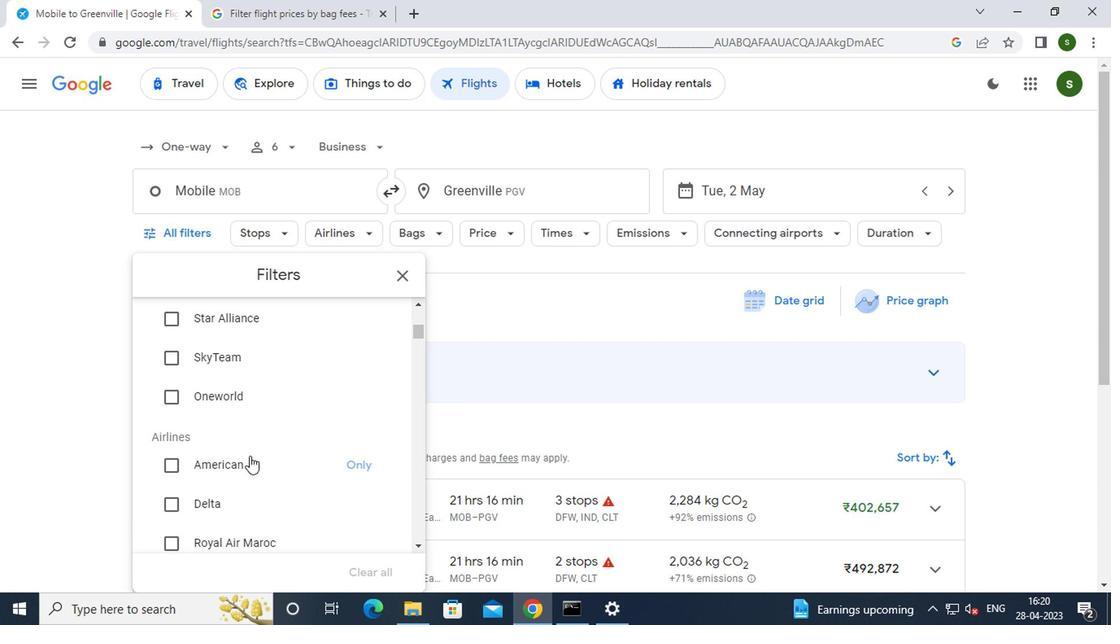 
Action: Mouse moved to (287, 441)
Screenshot: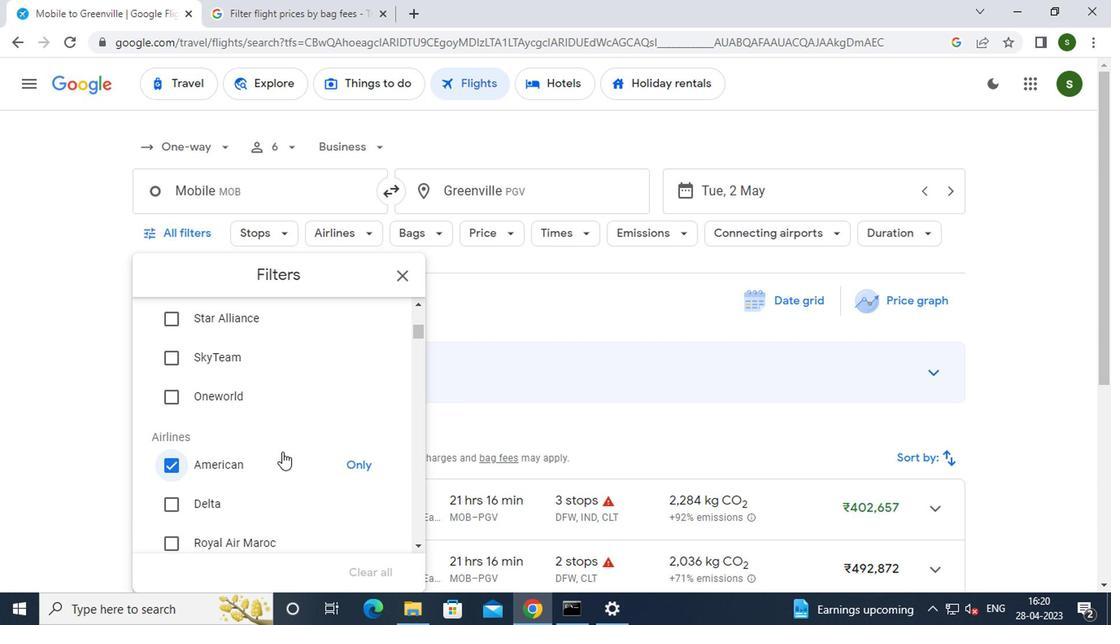 
Action: Mouse scrolled (287, 439) with delta (0, -1)
Screenshot: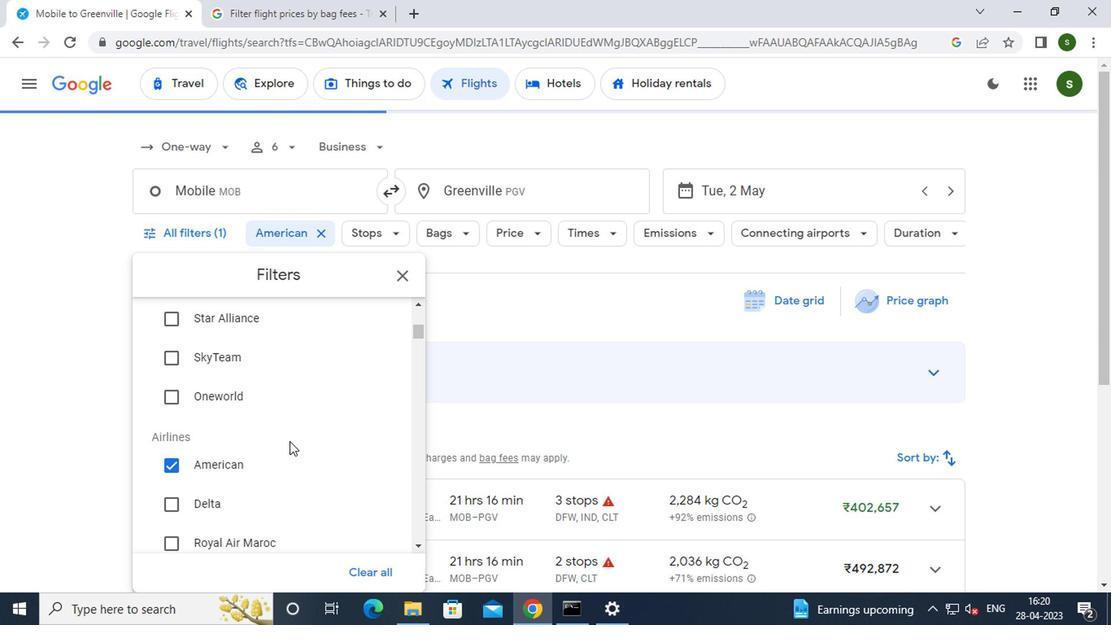 
Action: Mouse scrolled (287, 439) with delta (0, -1)
Screenshot: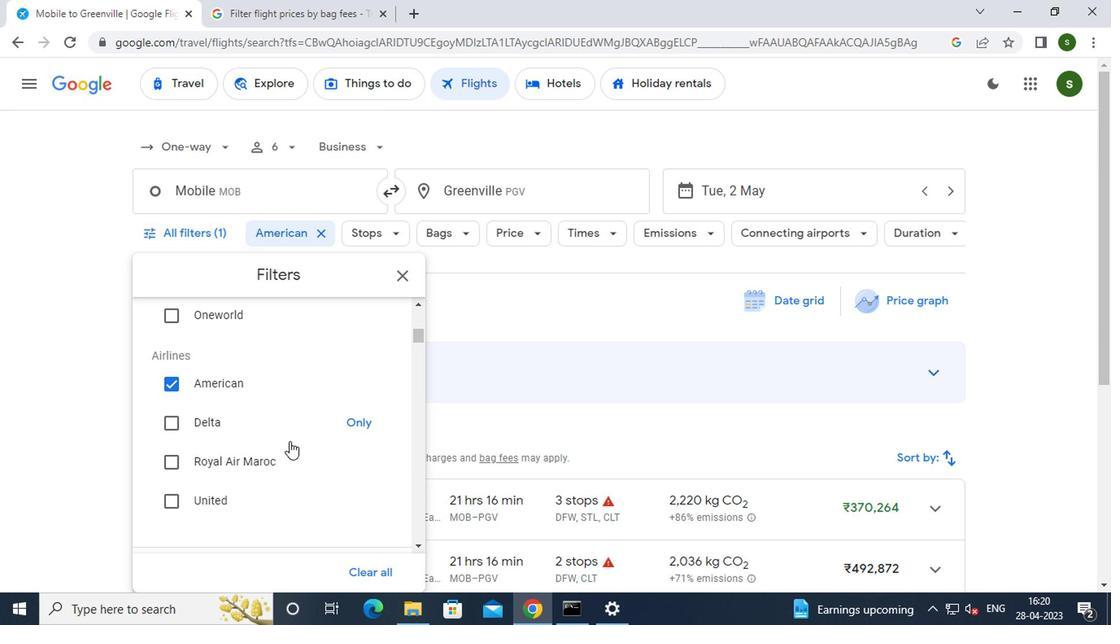 
Action: Mouse scrolled (287, 439) with delta (0, -1)
Screenshot: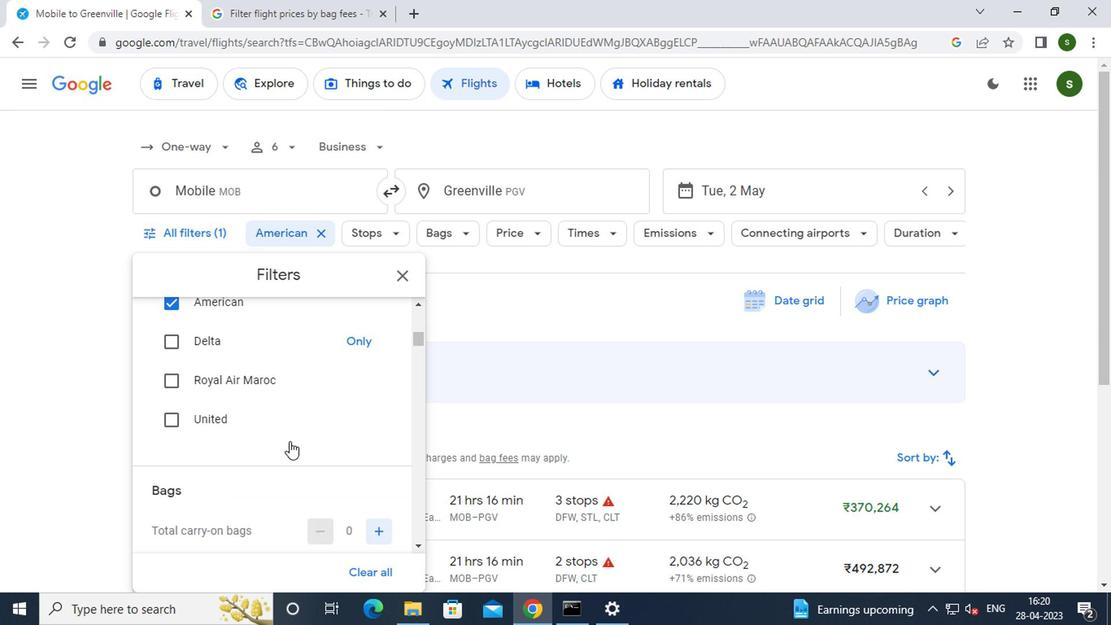 
Action: Mouse moved to (378, 485)
Screenshot: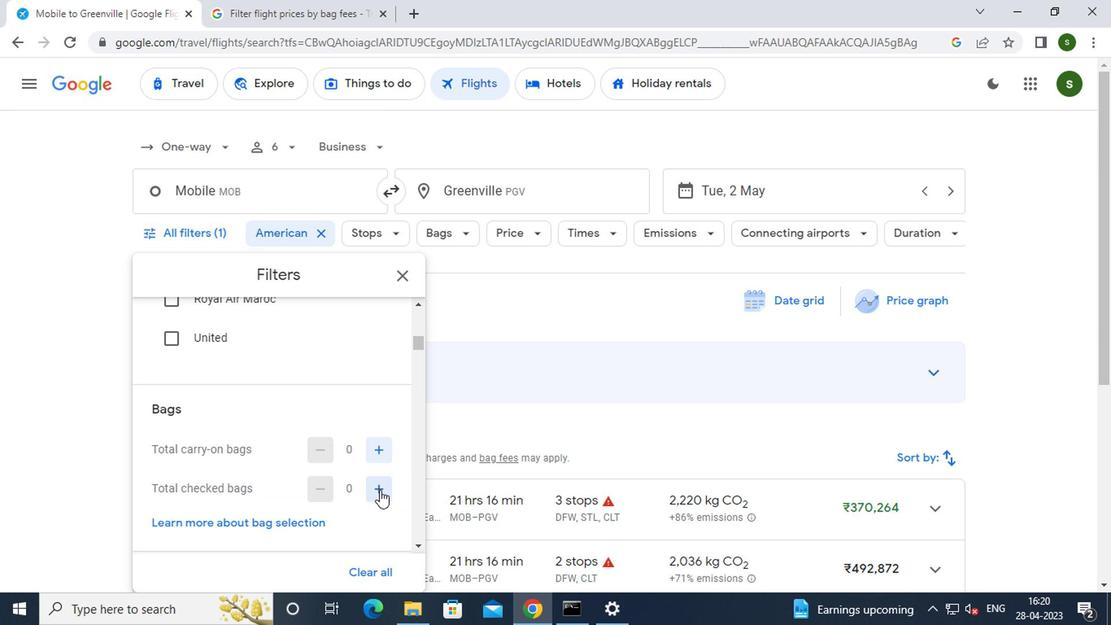 
Action: Mouse pressed left at (378, 485)
Screenshot: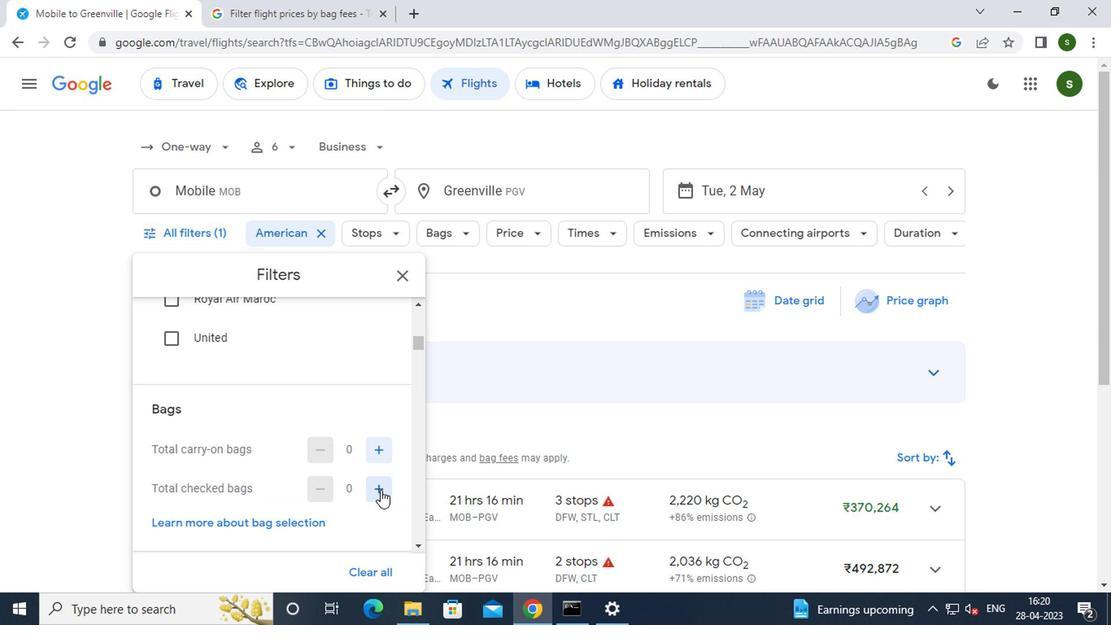 
Action: Mouse pressed left at (378, 485)
Screenshot: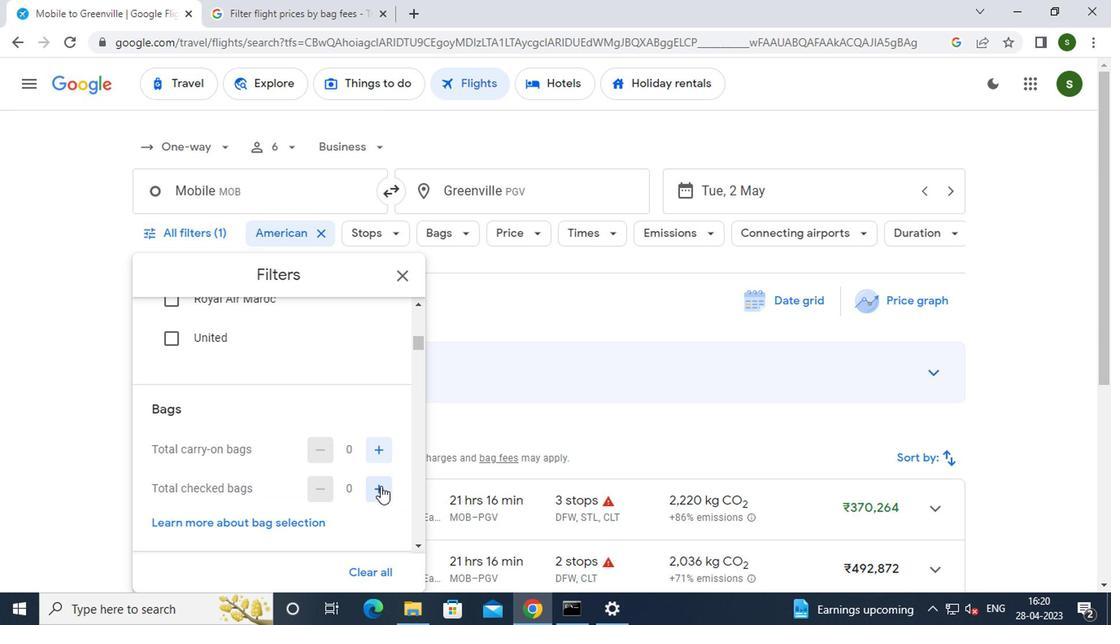 
Action: Mouse pressed left at (378, 485)
Screenshot: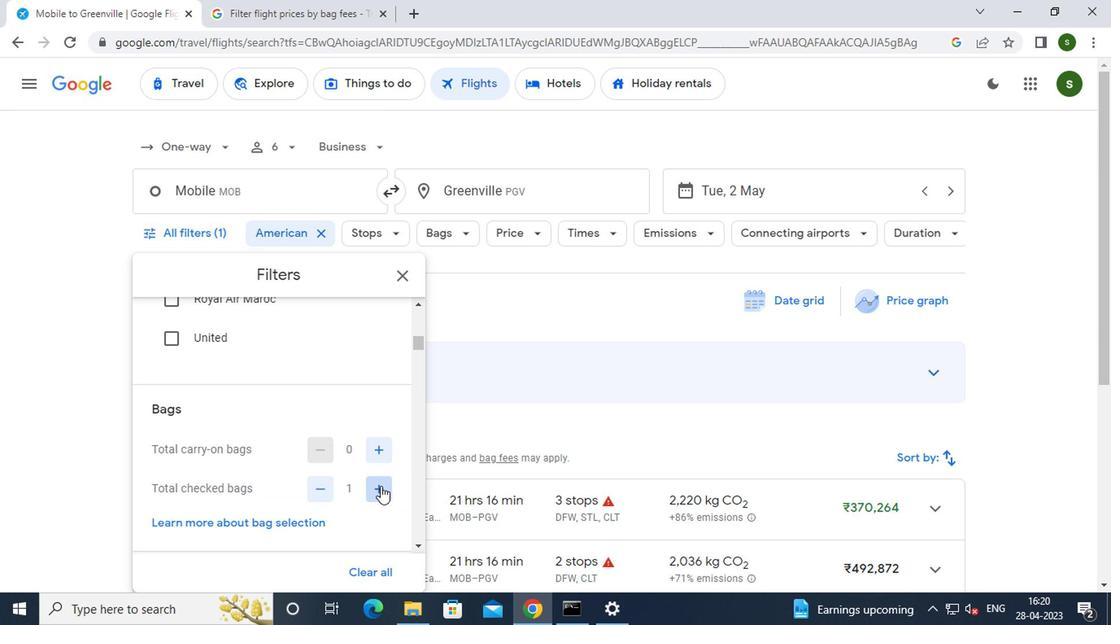 
Action: Mouse pressed left at (378, 485)
Screenshot: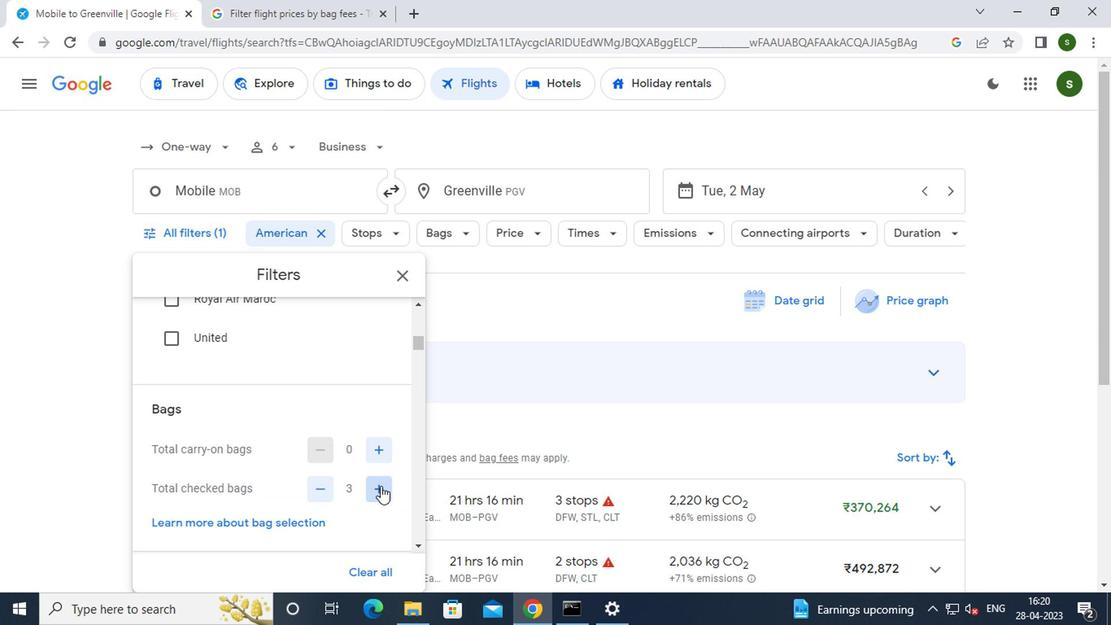 
Action: Mouse scrolled (378, 484) with delta (0, 0)
Screenshot: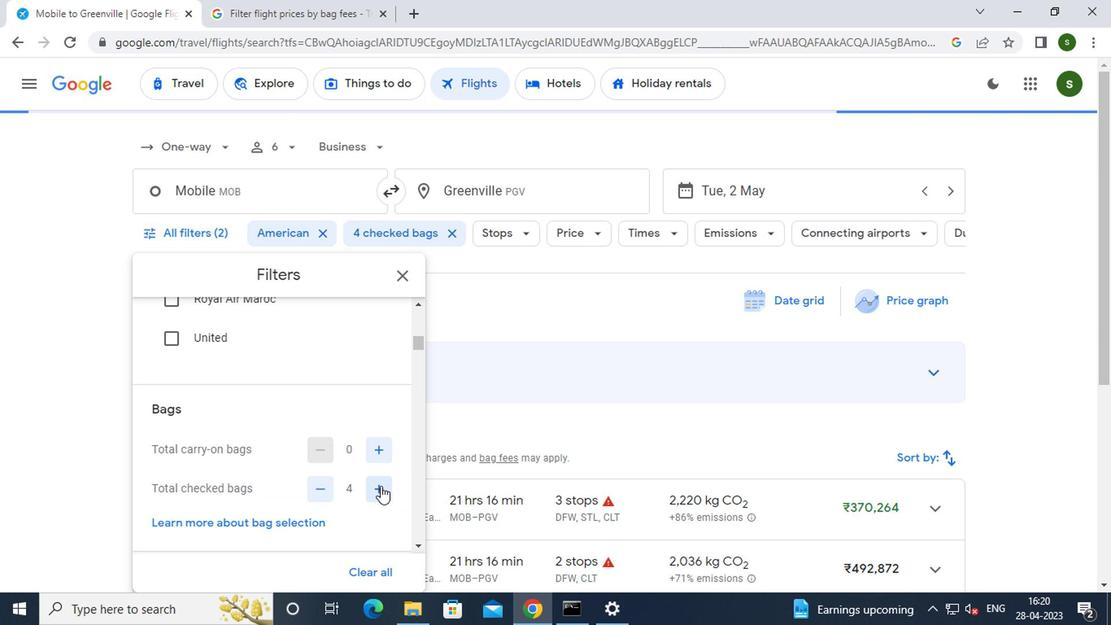 
Action: Mouse scrolled (378, 484) with delta (0, 0)
Screenshot: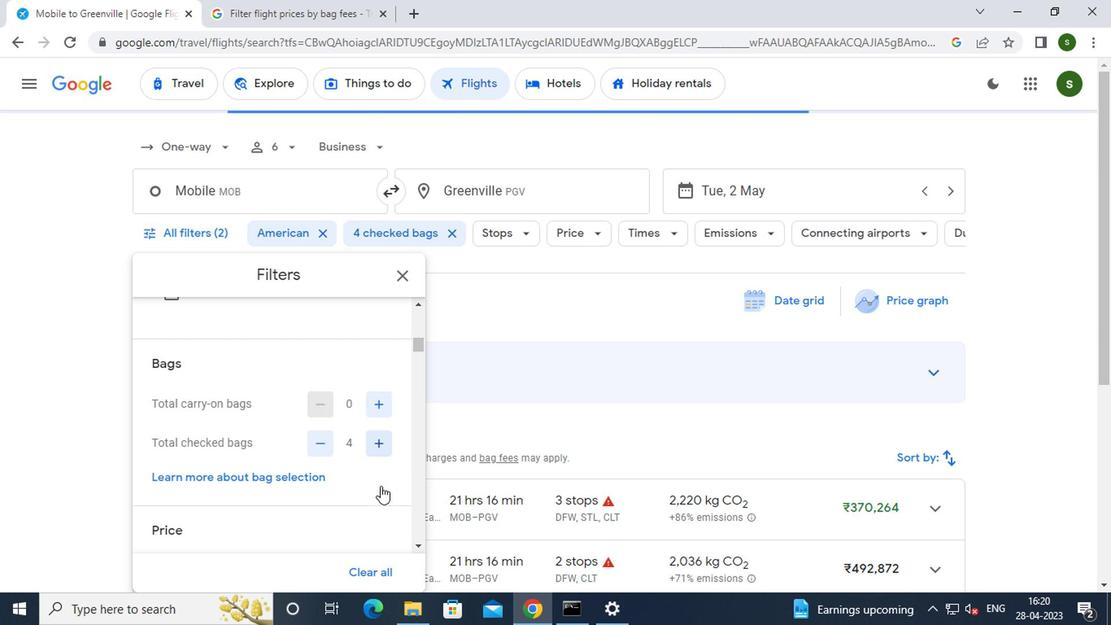 
Action: Mouse pressed left at (378, 485)
Screenshot: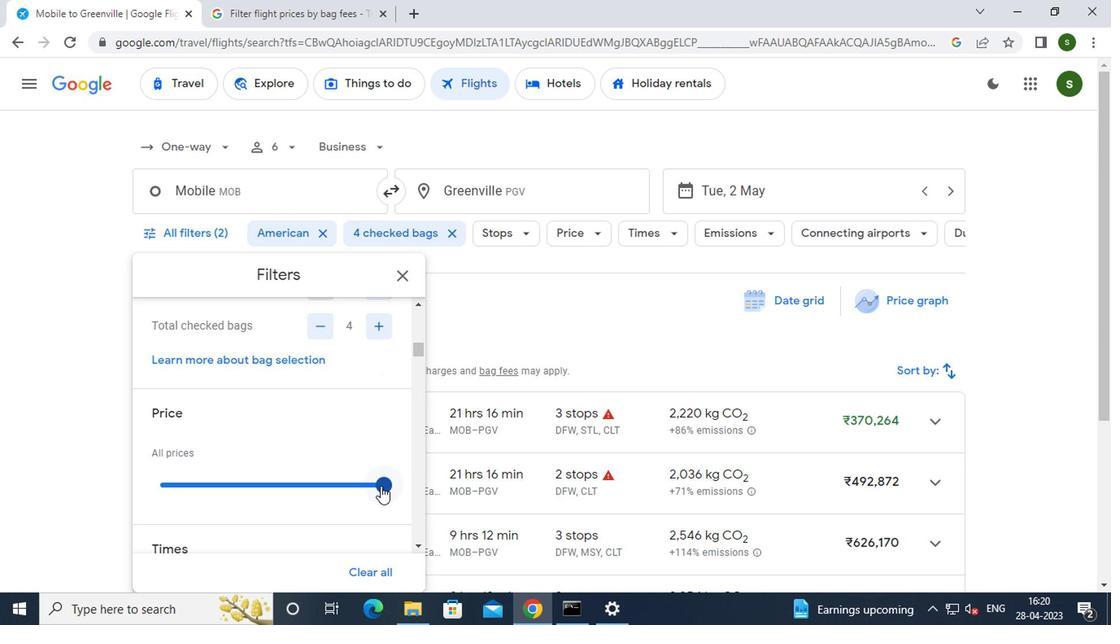 
Action: Mouse moved to (271, 449)
Screenshot: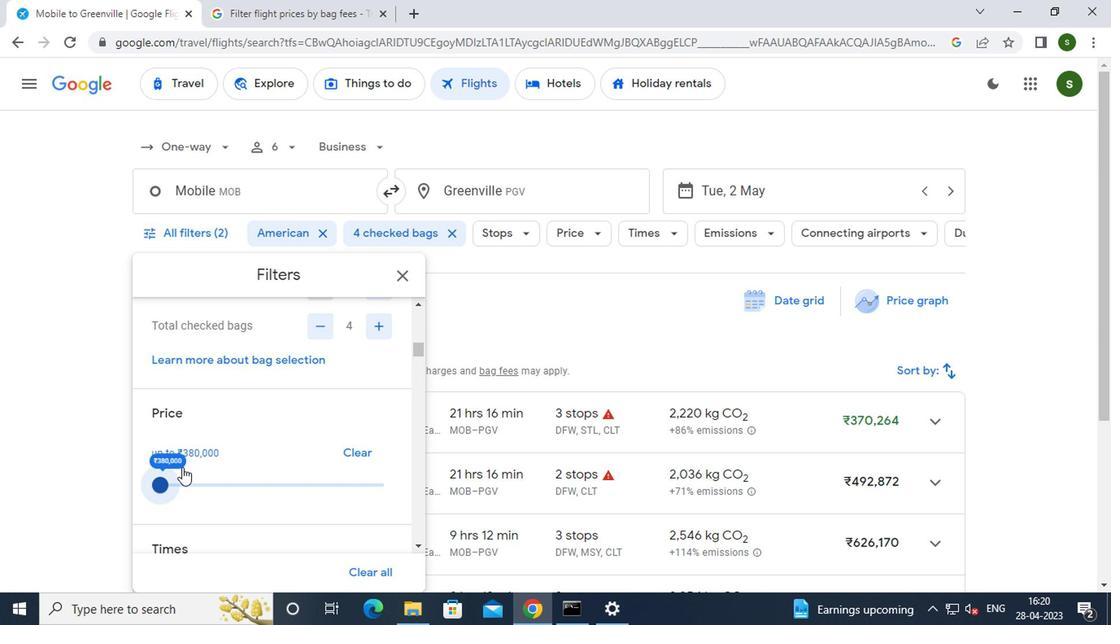 
Action: Mouse scrolled (271, 448) with delta (0, -1)
Screenshot: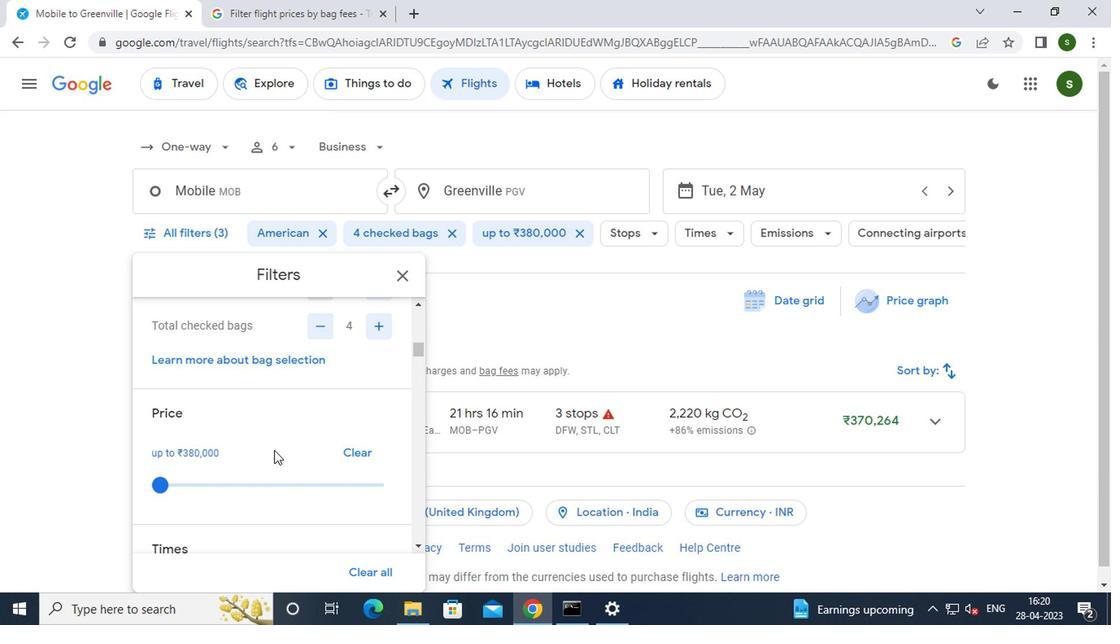 
Action: Mouse scrolled (271, 448) with delta (0, -1)
Screenshot: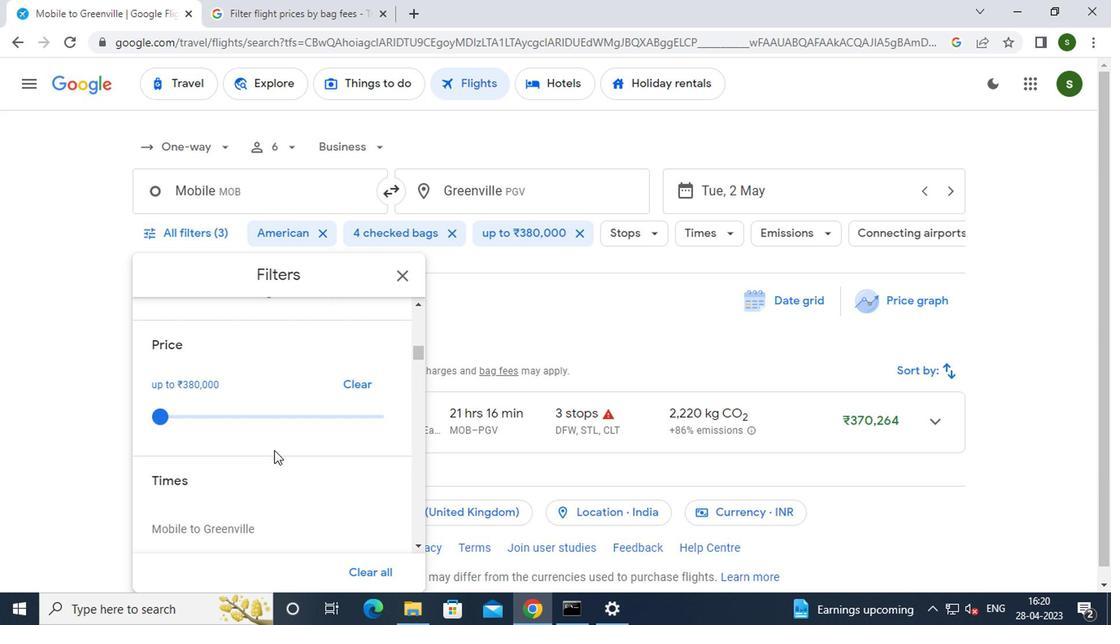 
Action: Mouse moved to (164, 501)
Screenshot: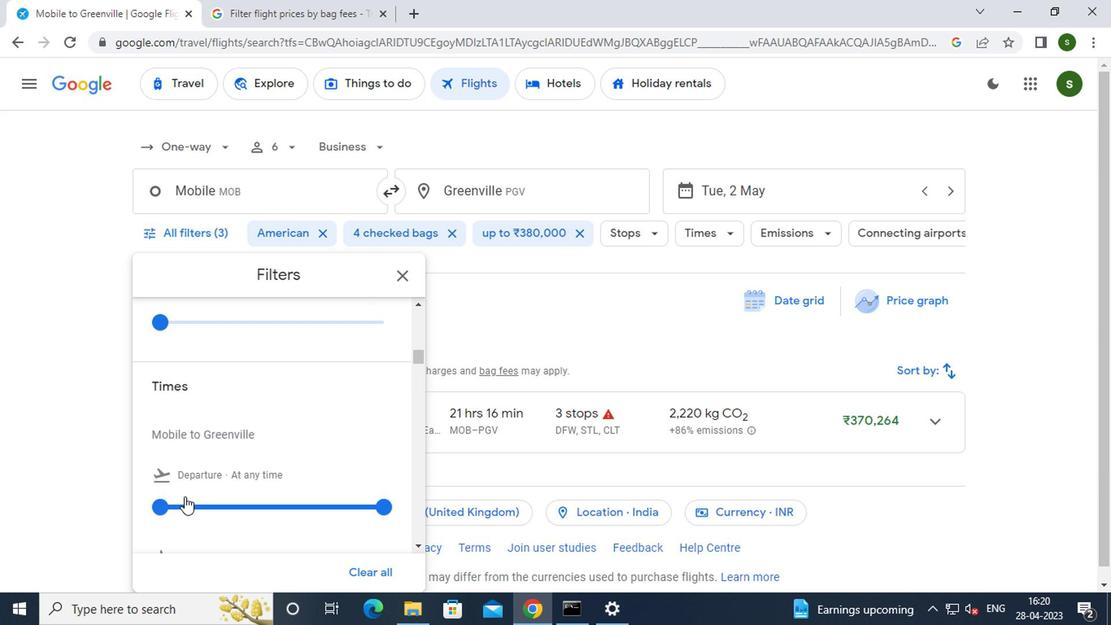 
Action: Mouse pressed left at (164, 501)
Screenshot: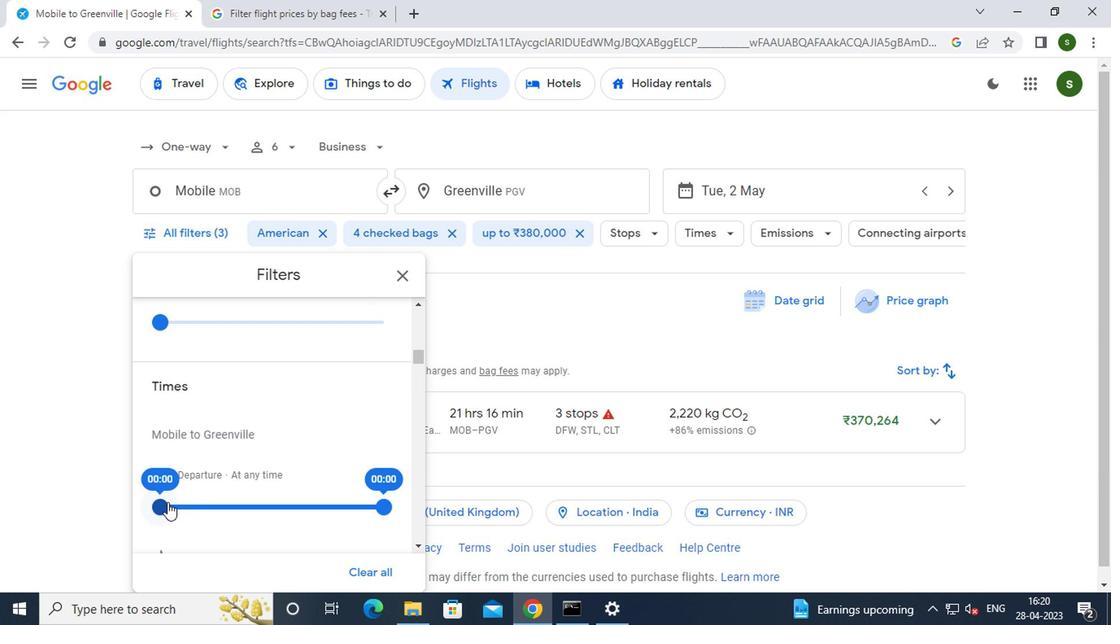 
Action: Mouse moved to (559, 316)
Screenshot: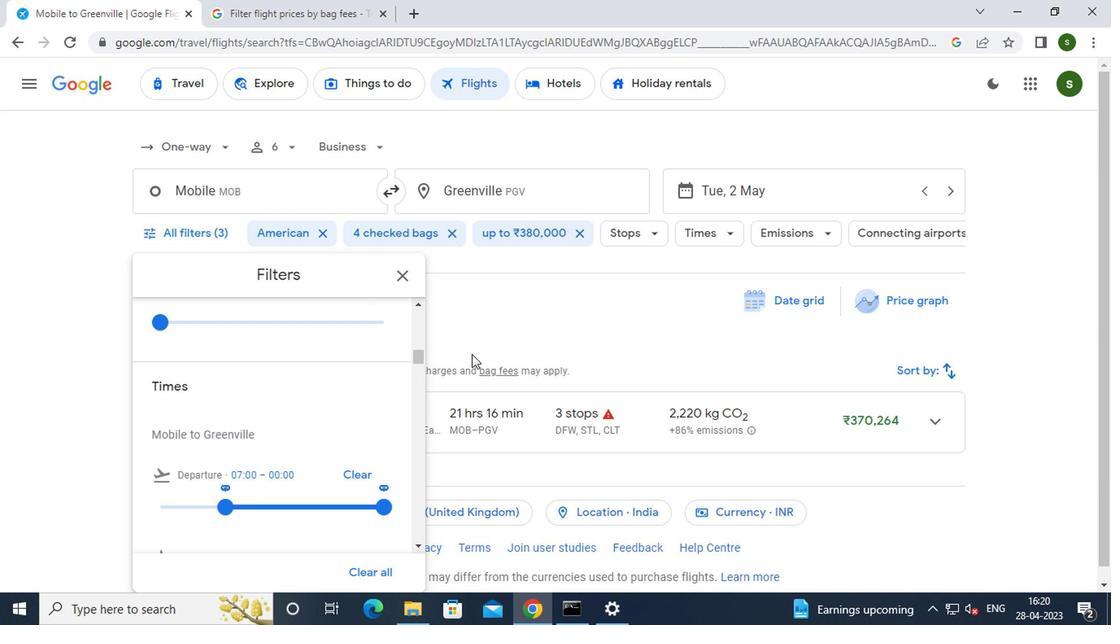 
Action: Mouse pressed left at (559, 316)
Screenshot: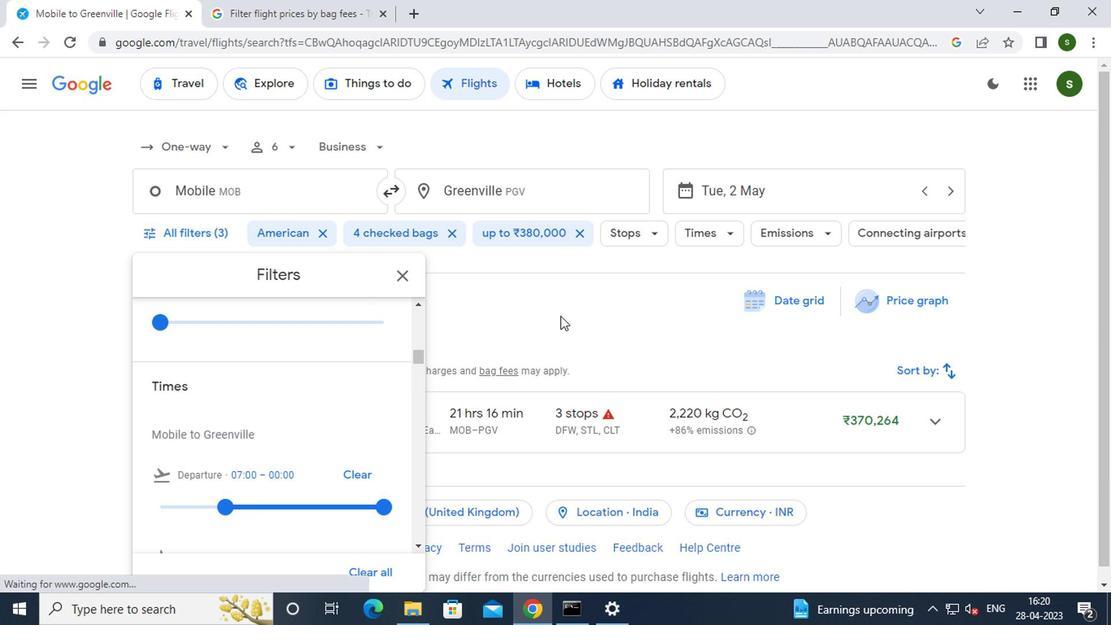 
